 Task: Use Chrome Task Manager for Performance Monitoring.
Action: Mouse moved to (1233, 32)
Screenshot: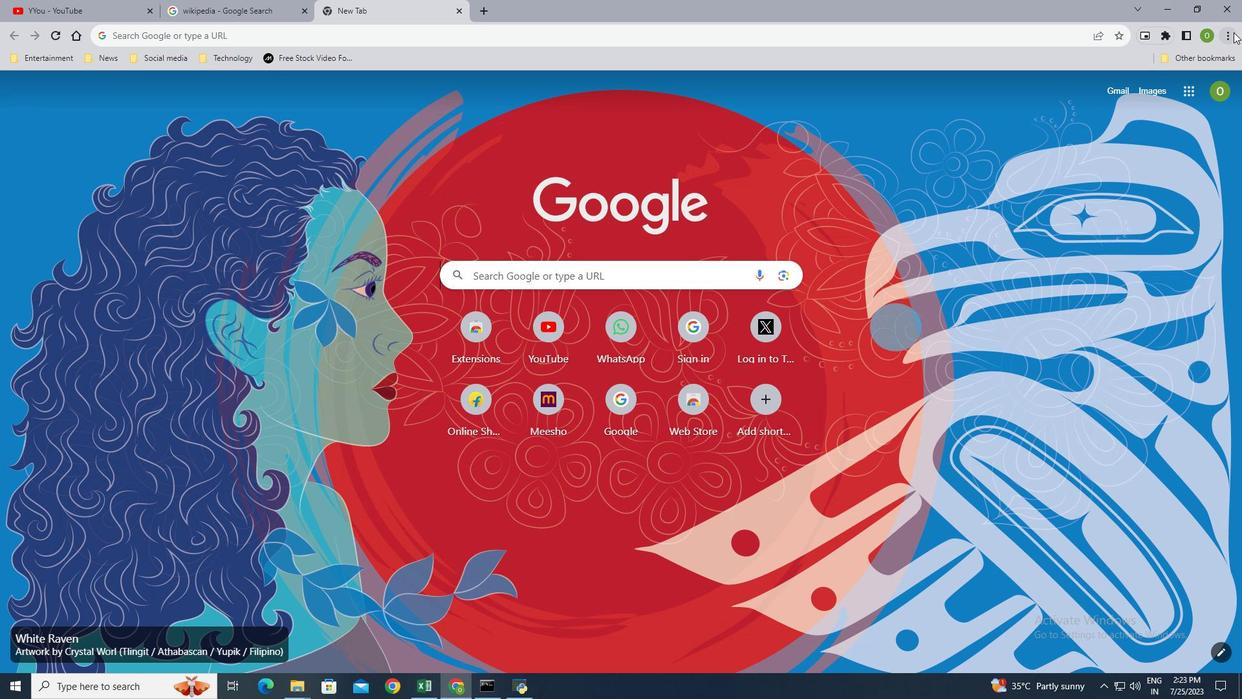
Action: Mouse pressed left at (1233, 32)
Screenshot: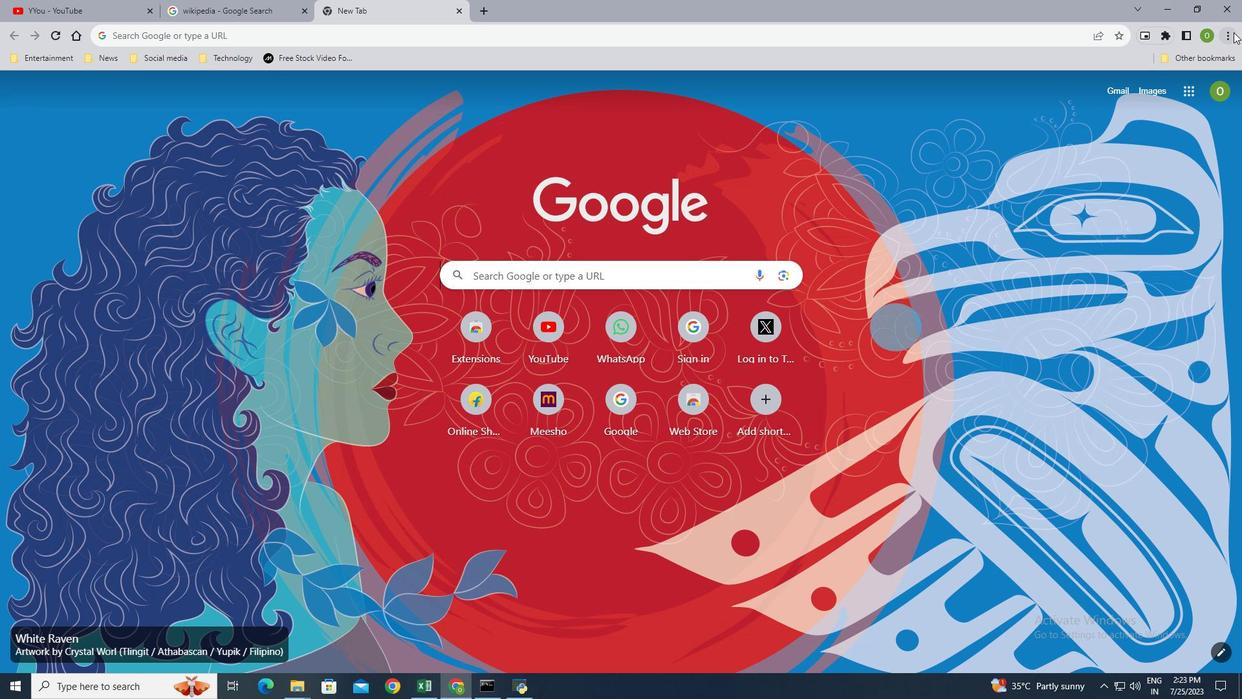 
Action: Mouse moved to (1116, 249)
Screenshot: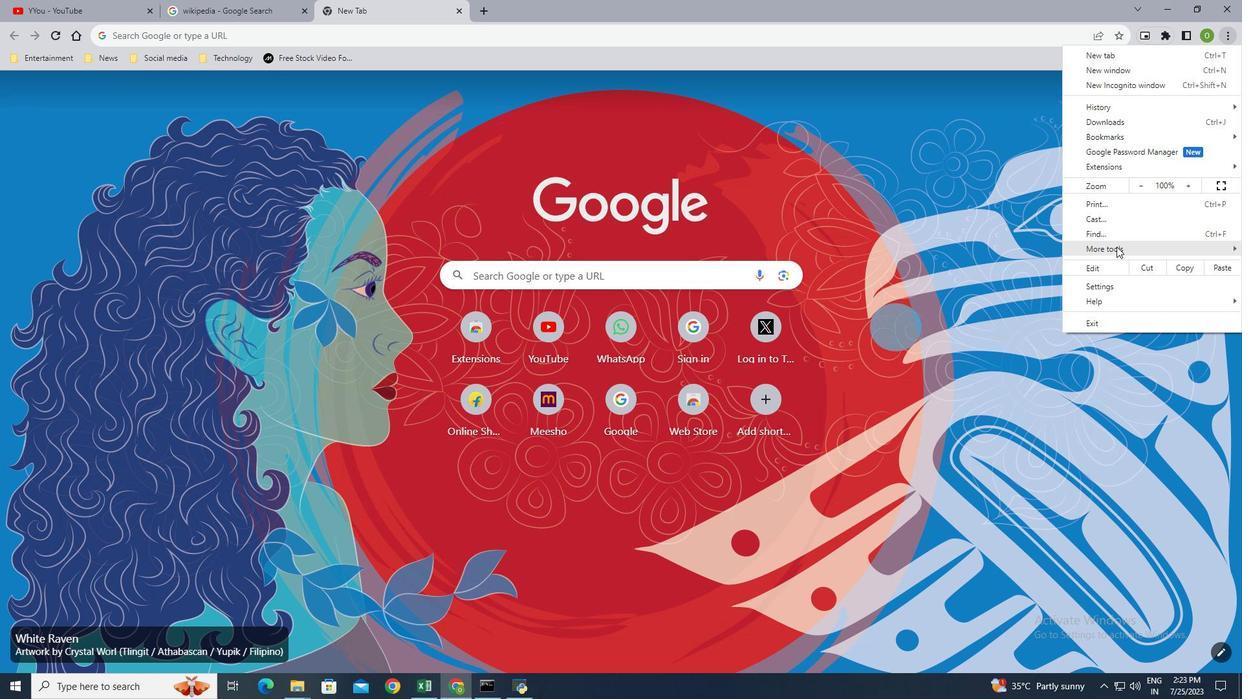 
Action: Mouse pressed left at (1116, 249)
Screenshot: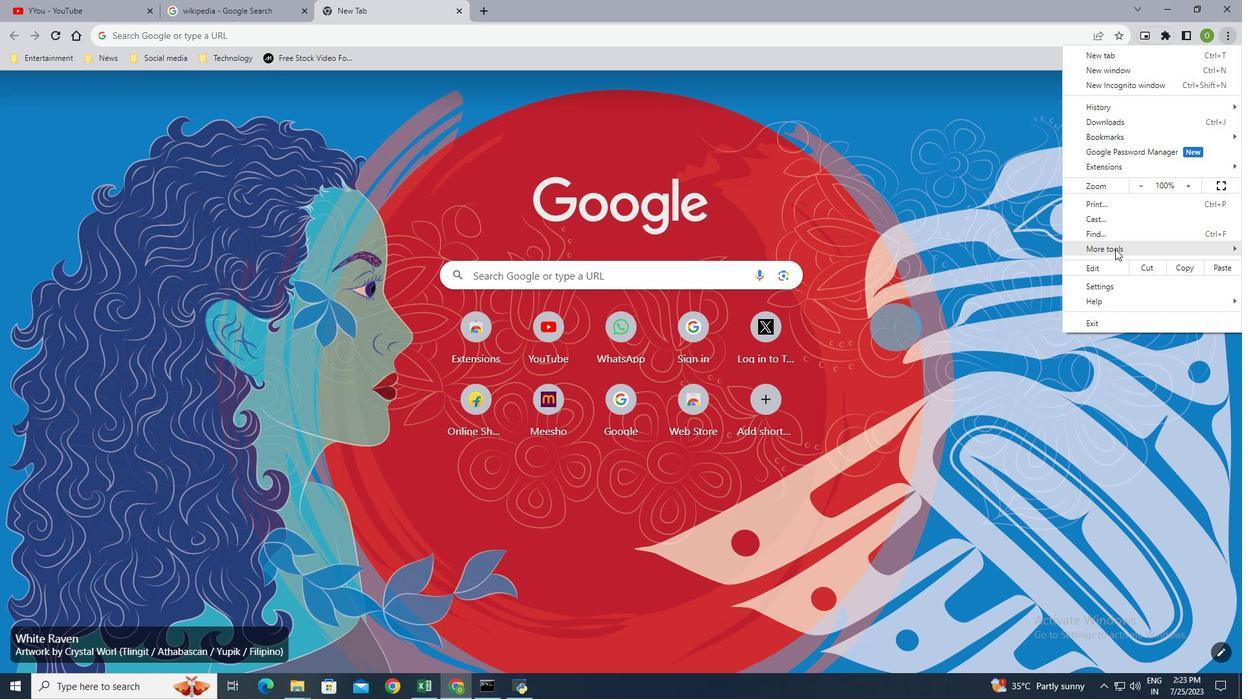 
Action: Mouse moved to (977, 330)
Screenshot: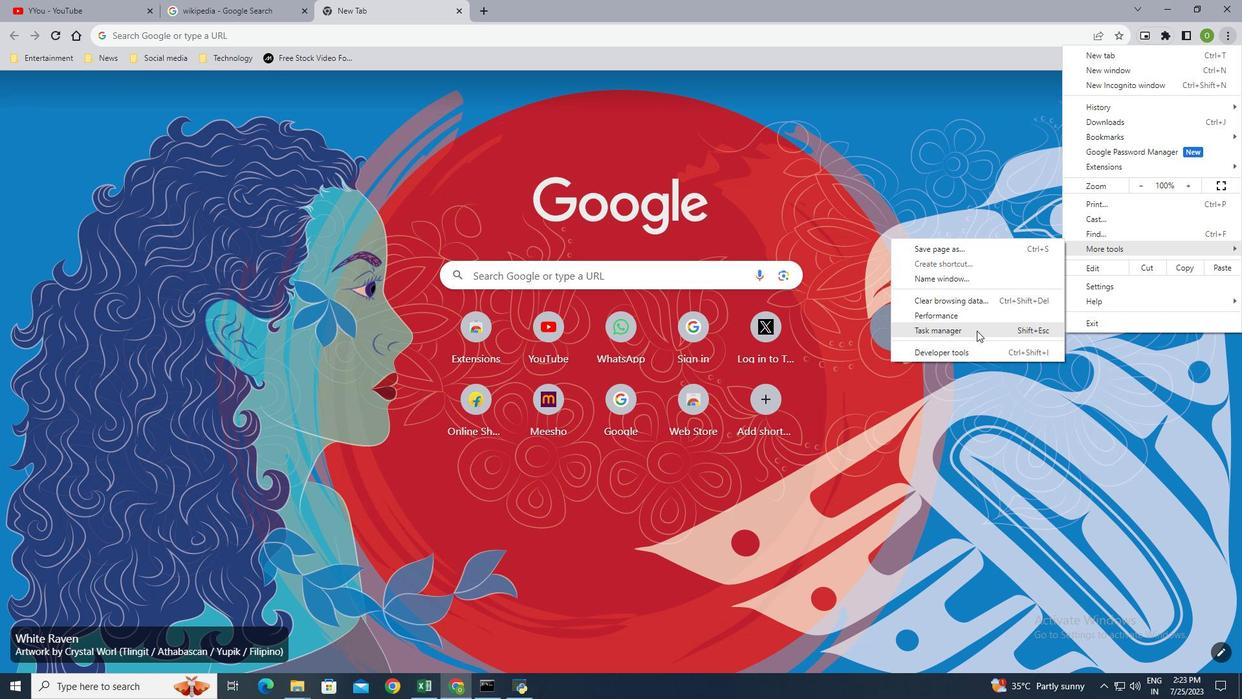 
Action: Mouse pressed left at (977, 330)
Screenshot: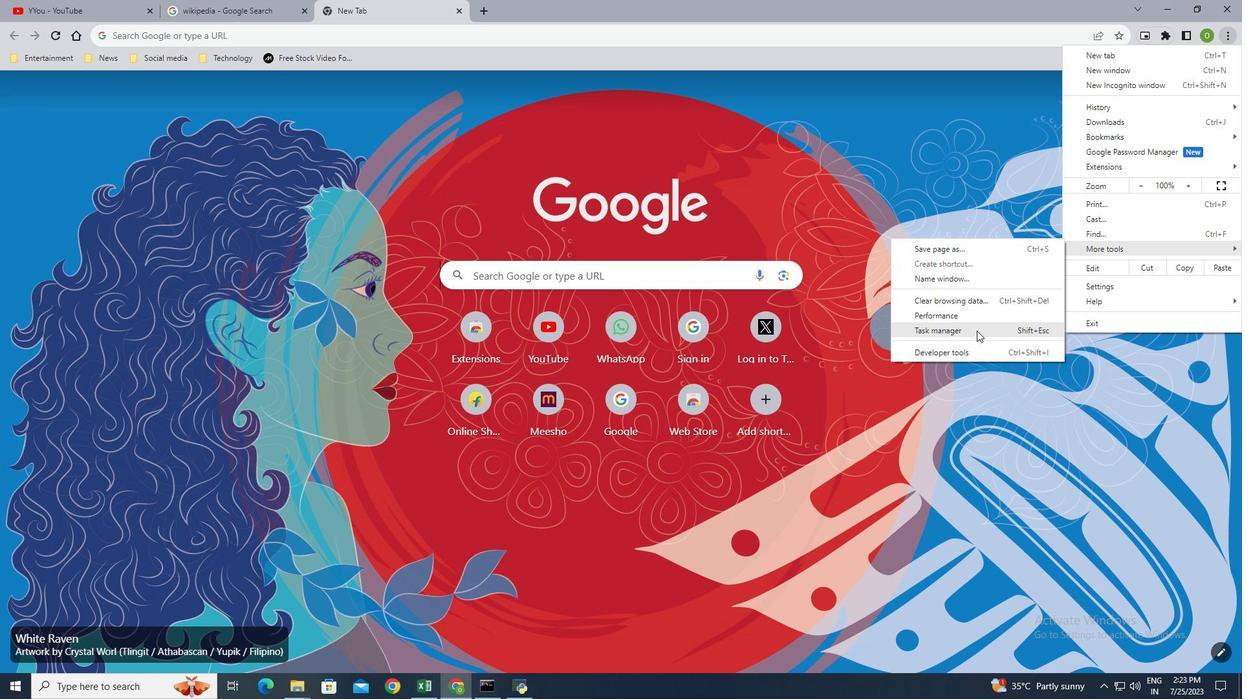 
Action: Mouse moved to (124, 400)
Screenshot: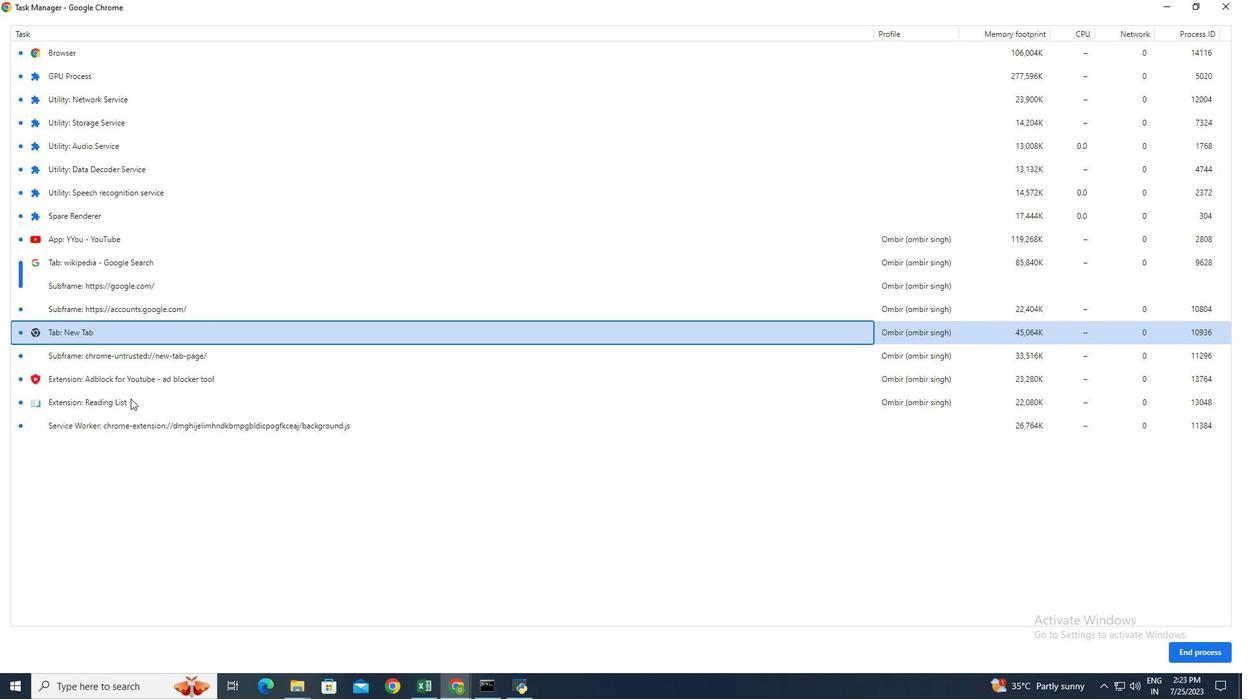 
Action: Mouse pressed left at (124, 400)
Screenshot: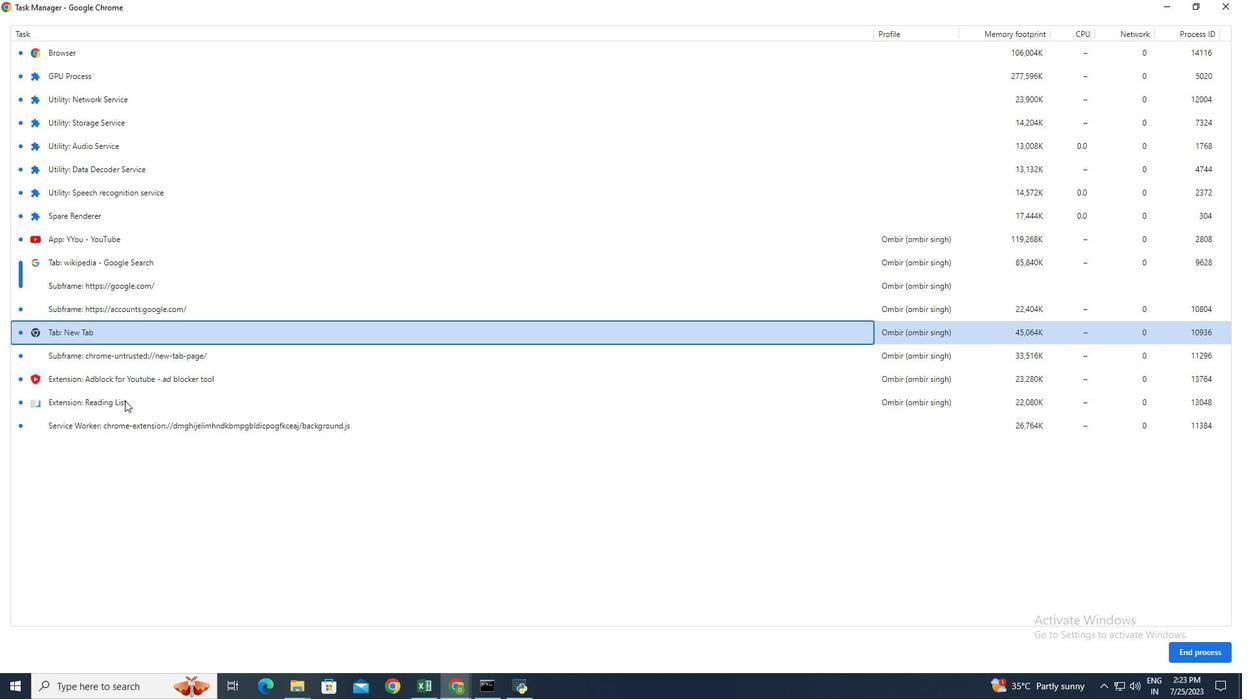 
Action: Mouse moved to (95, 103)
Screenshot: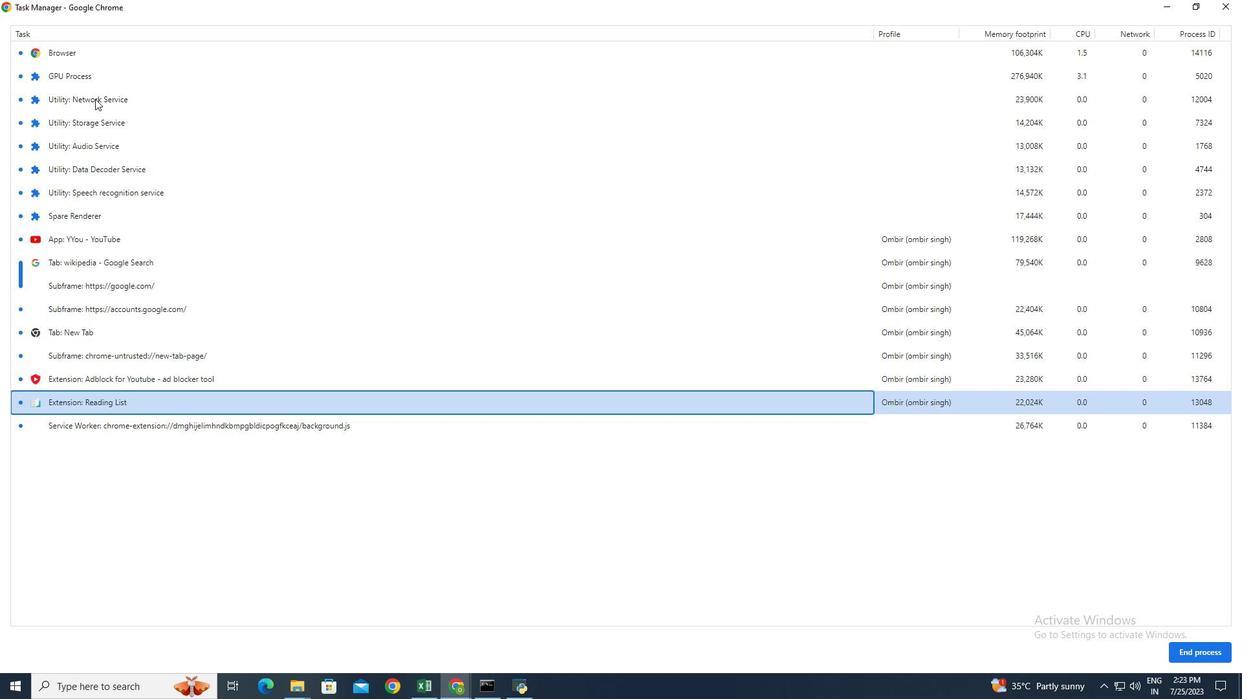 
Action: Mouse pressed left at (95, 103)
Screenshot: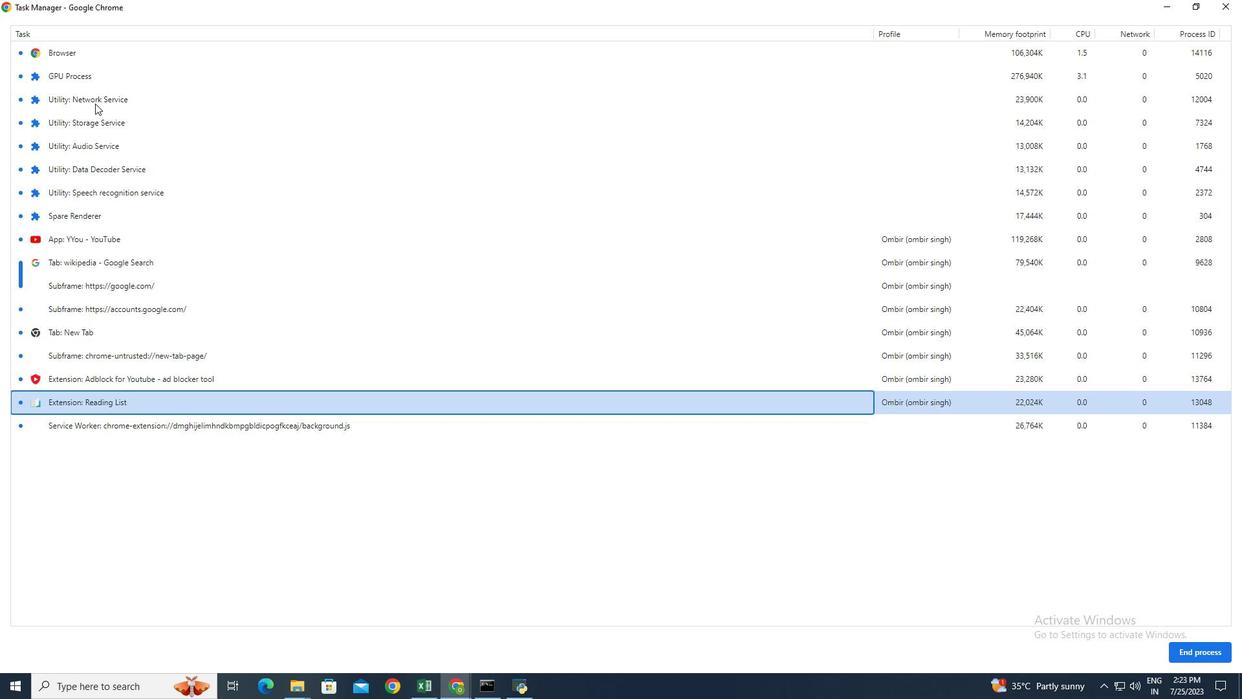 
Action: Mouse moved to (97, 100)
Screenshot: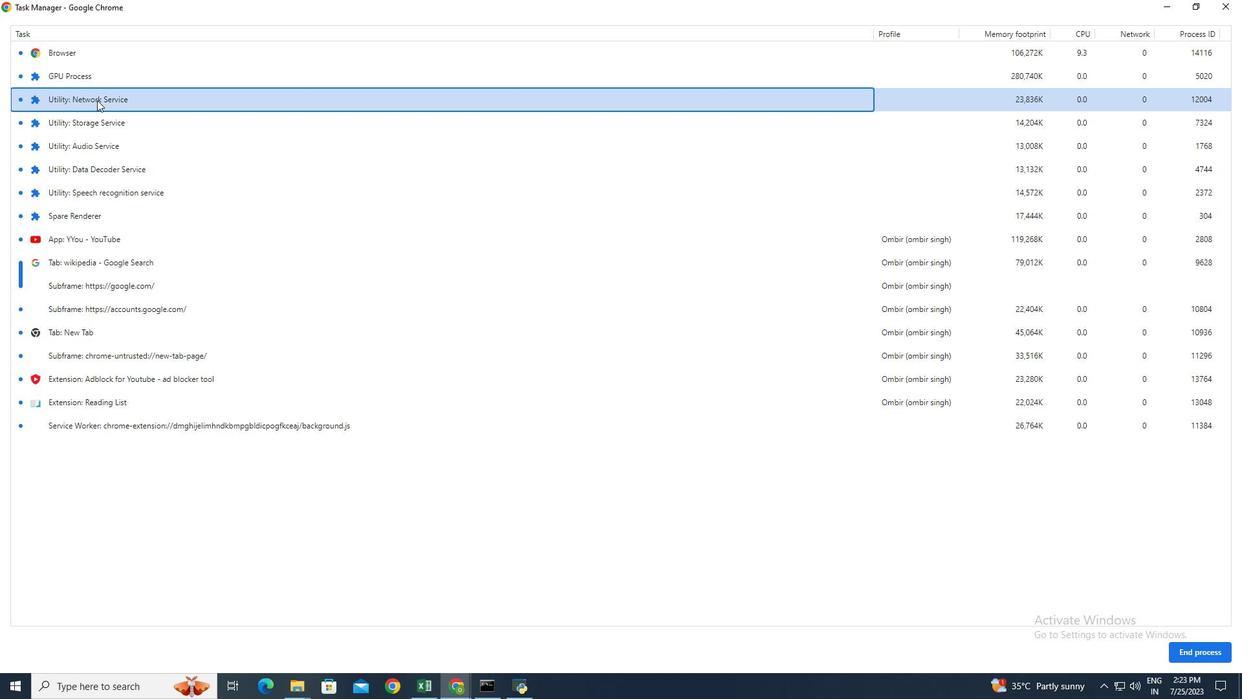 
Action: Mouse pressed right at (97, 100)
Screenshot: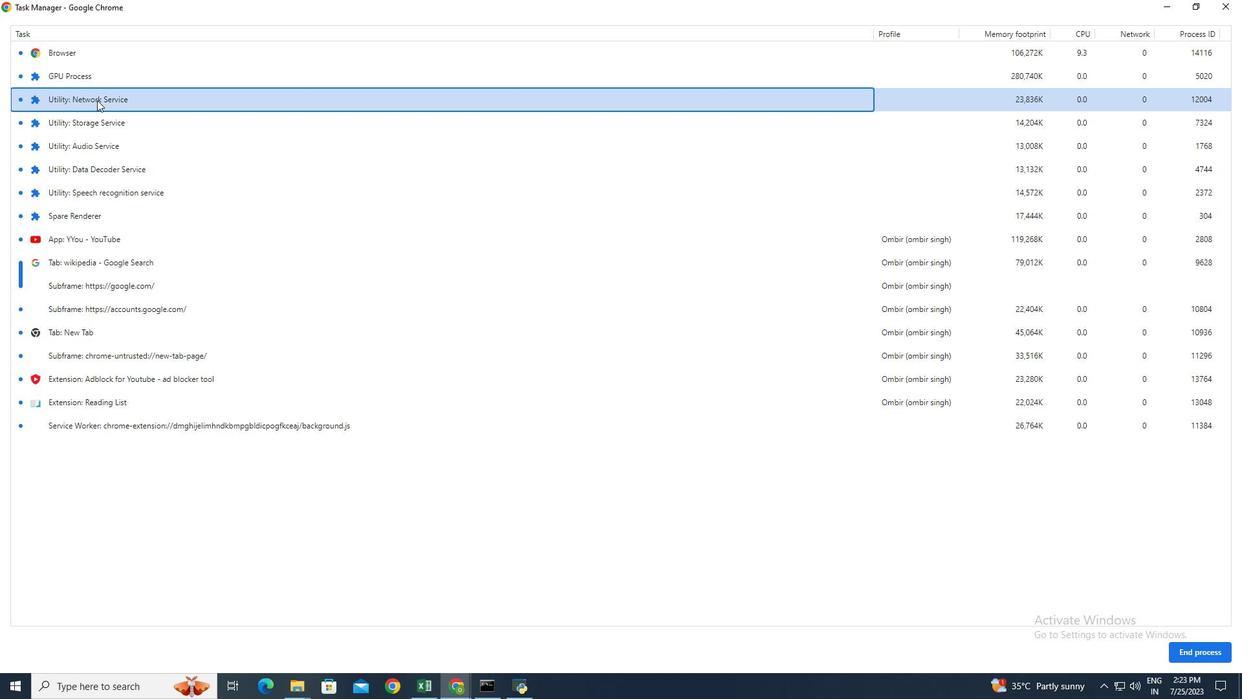 
Action: Mouse moved to (152, 176)
Screenshot: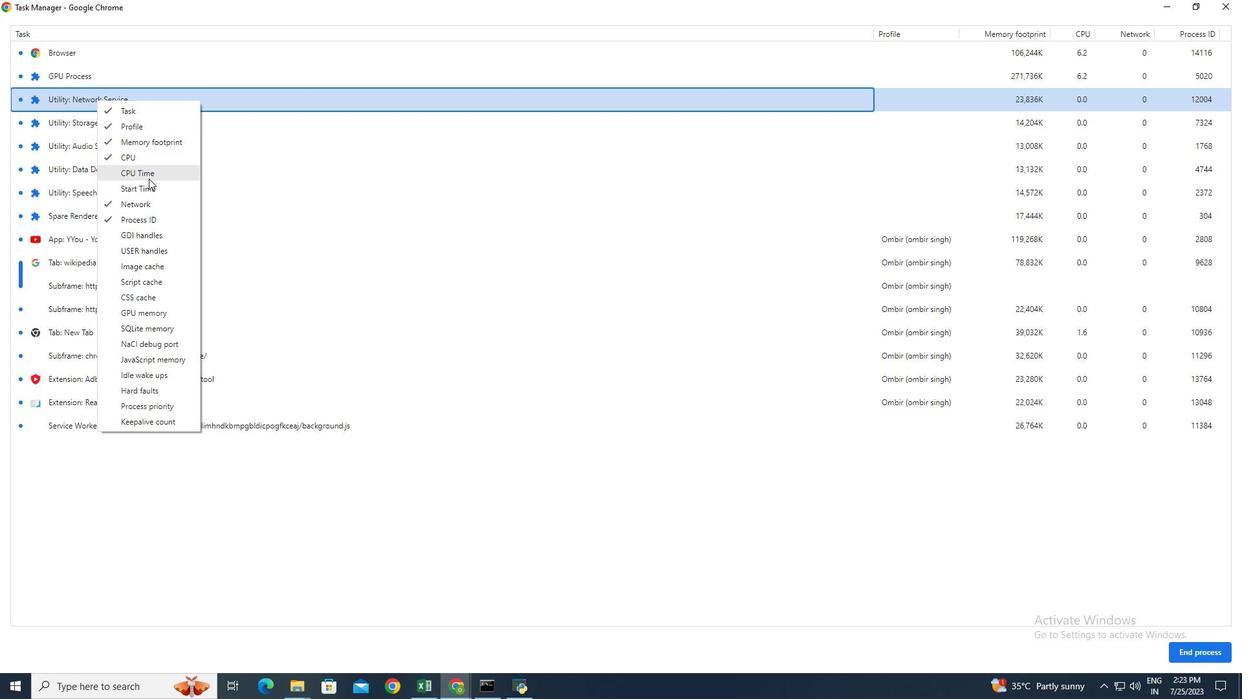 
Action: Mouse pressed left at (152, 176)
Screenshot: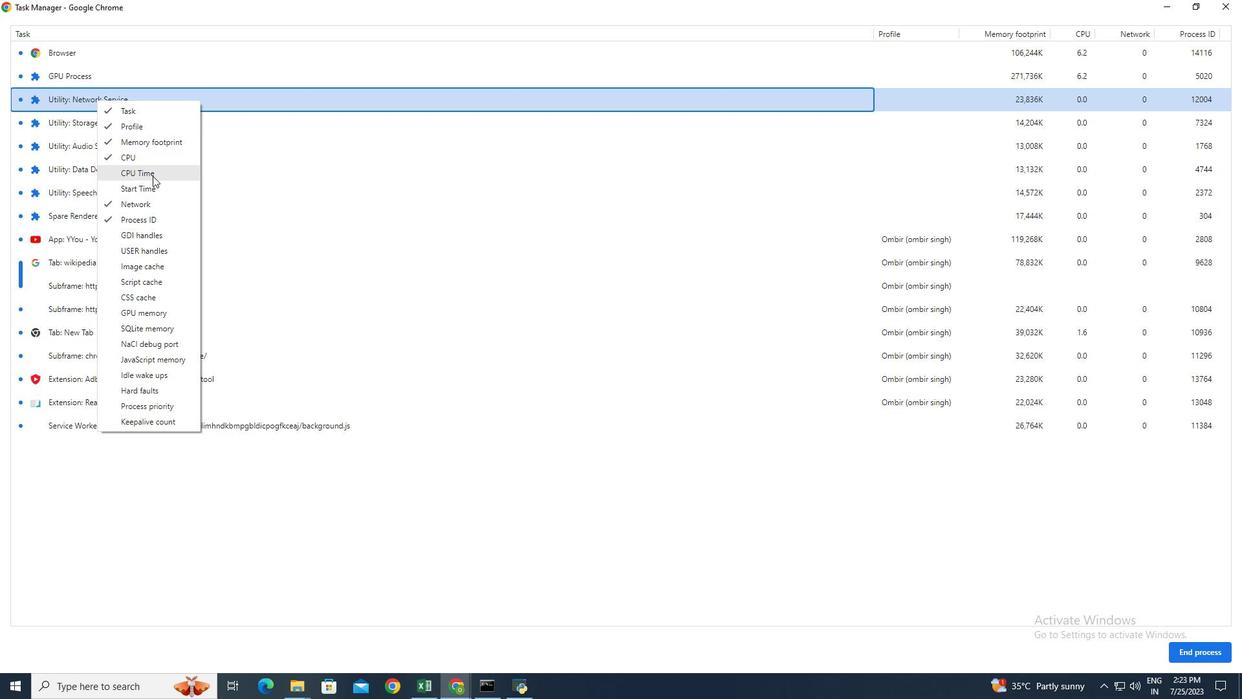 
Action: Mouse moved to (137, 95)
Screenshot: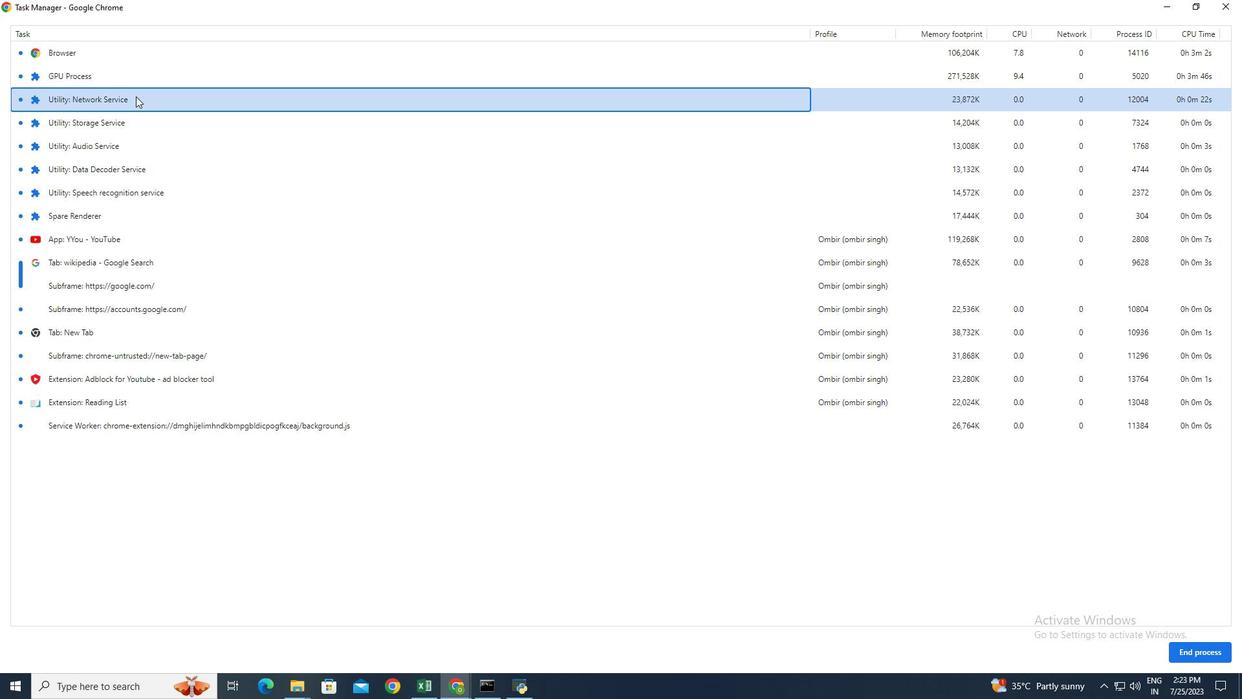 
Action: Mouse pressed right at (137, 95)
Screenshot: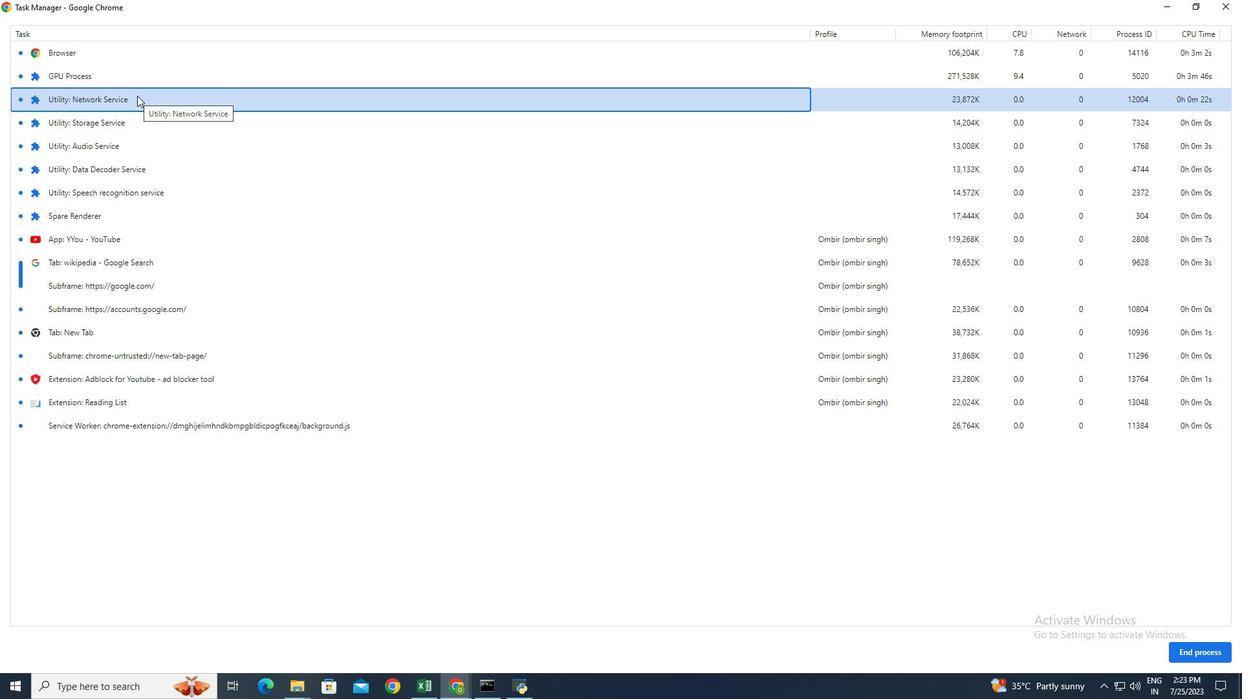 
Action: Mouse moved to (169, 181)
Screenshot: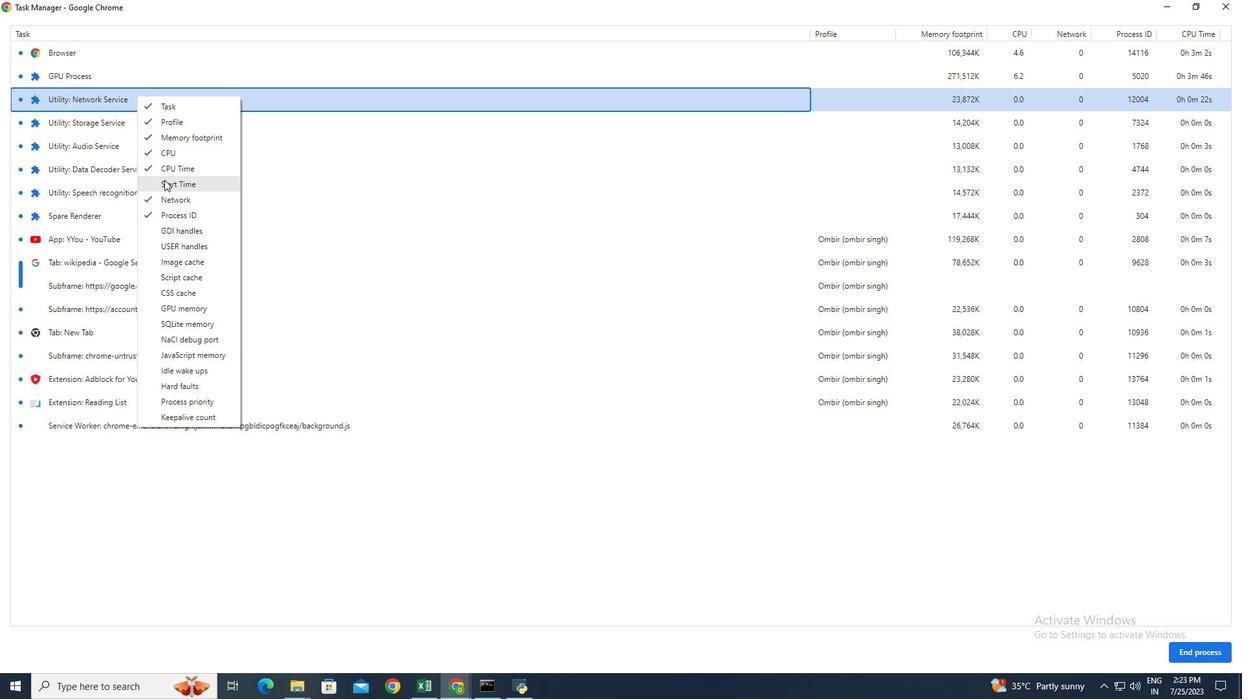 
Action: Mouse pressed left at (169, 181)
Screenshot: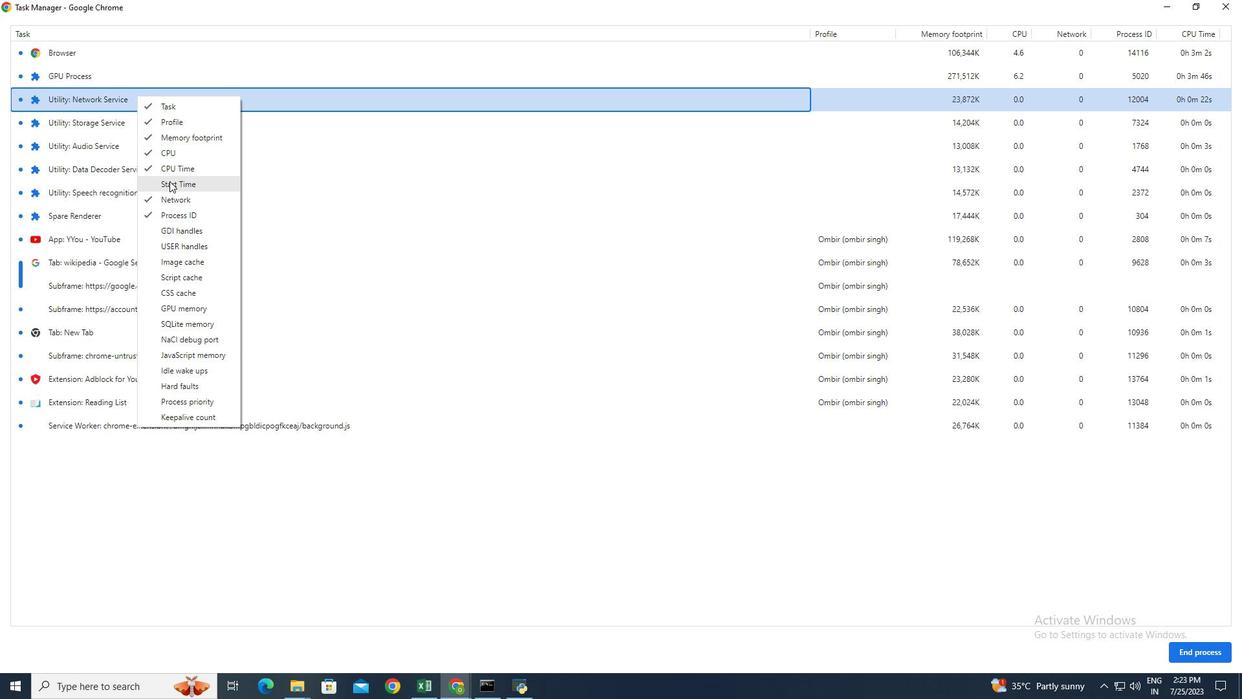 
Action: Mouse moved to (1200, 122)
Screenshot: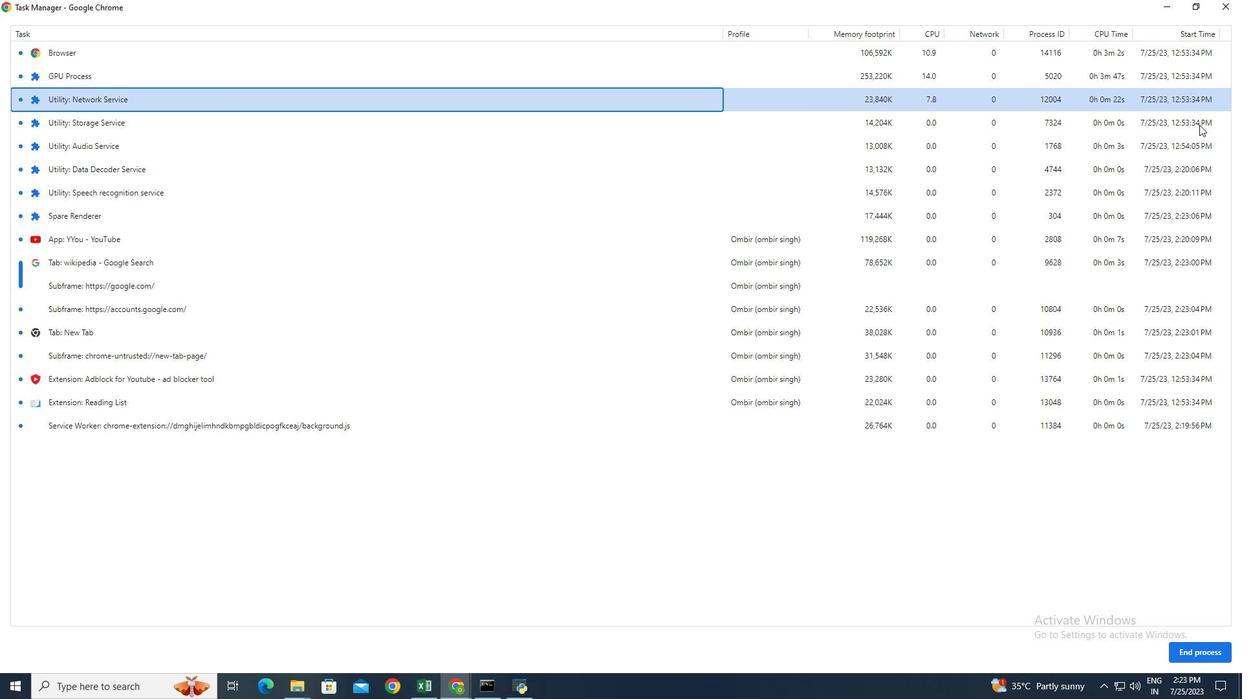 
Action: Mouse pressed left at (1200, 122)
Screenshot: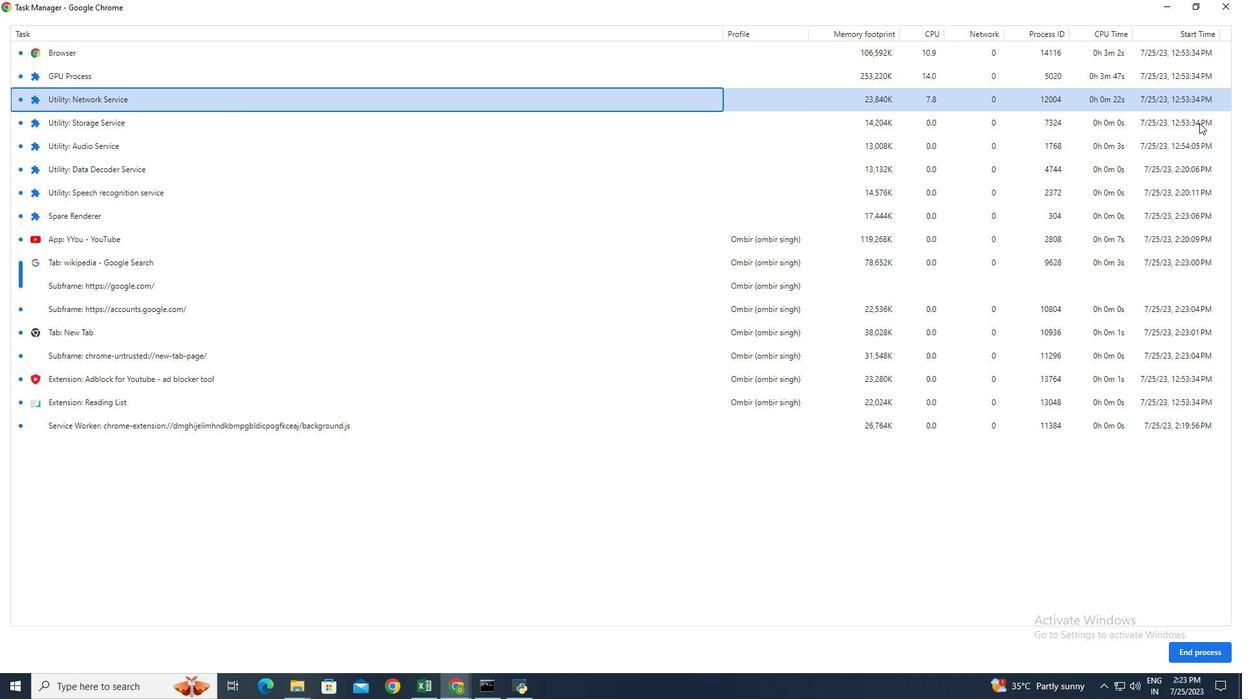 
Action: Mouse moved to (1198, 148)
Screenshot: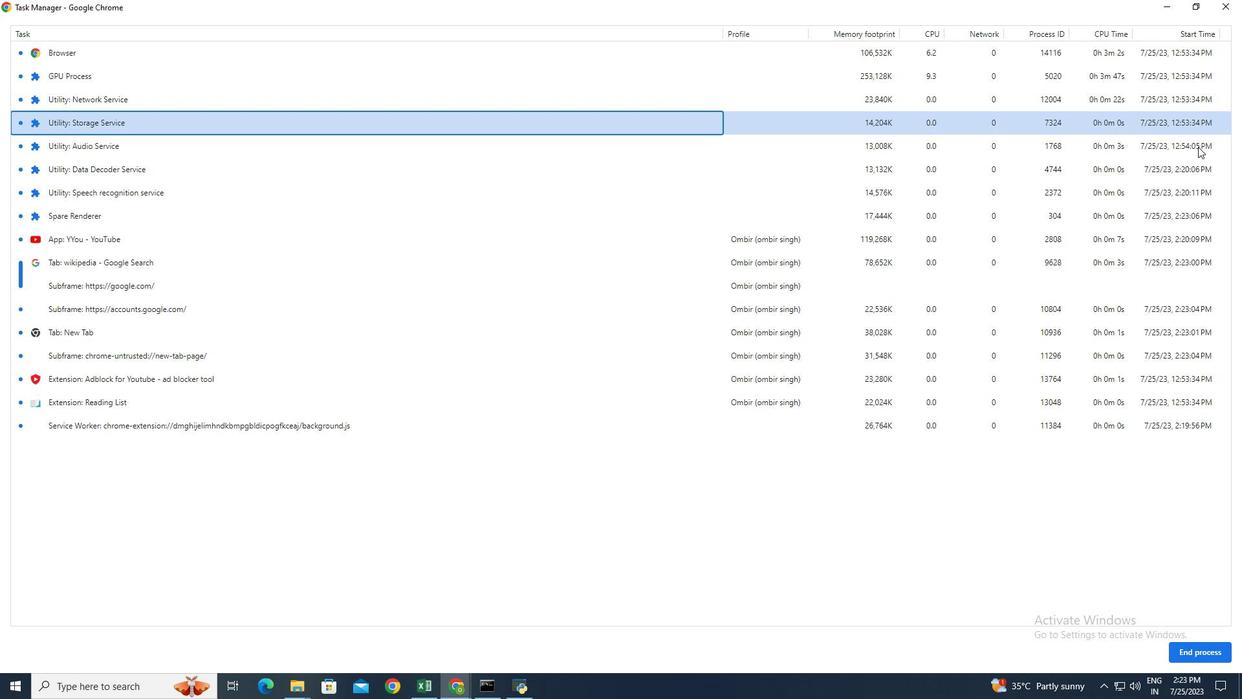 
Action: Mouse pressed left at (1198, 148)
Screenshot: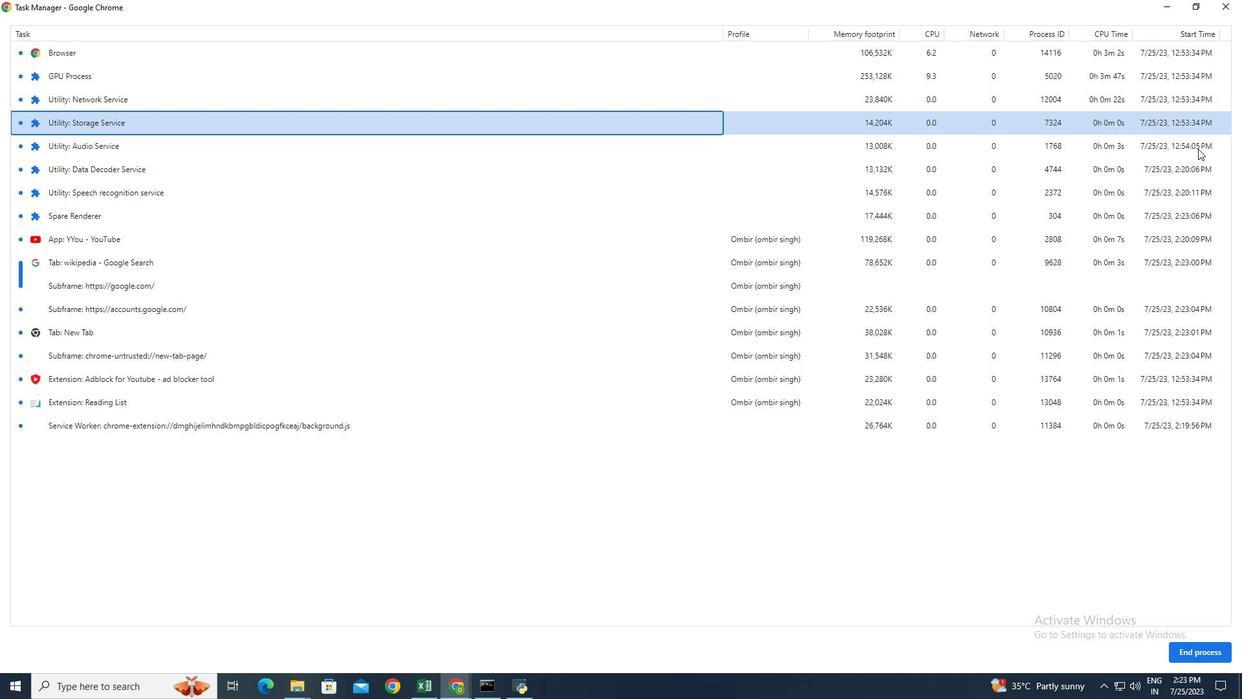 
Action: Mouse moved to (181, 143)
Screenshot: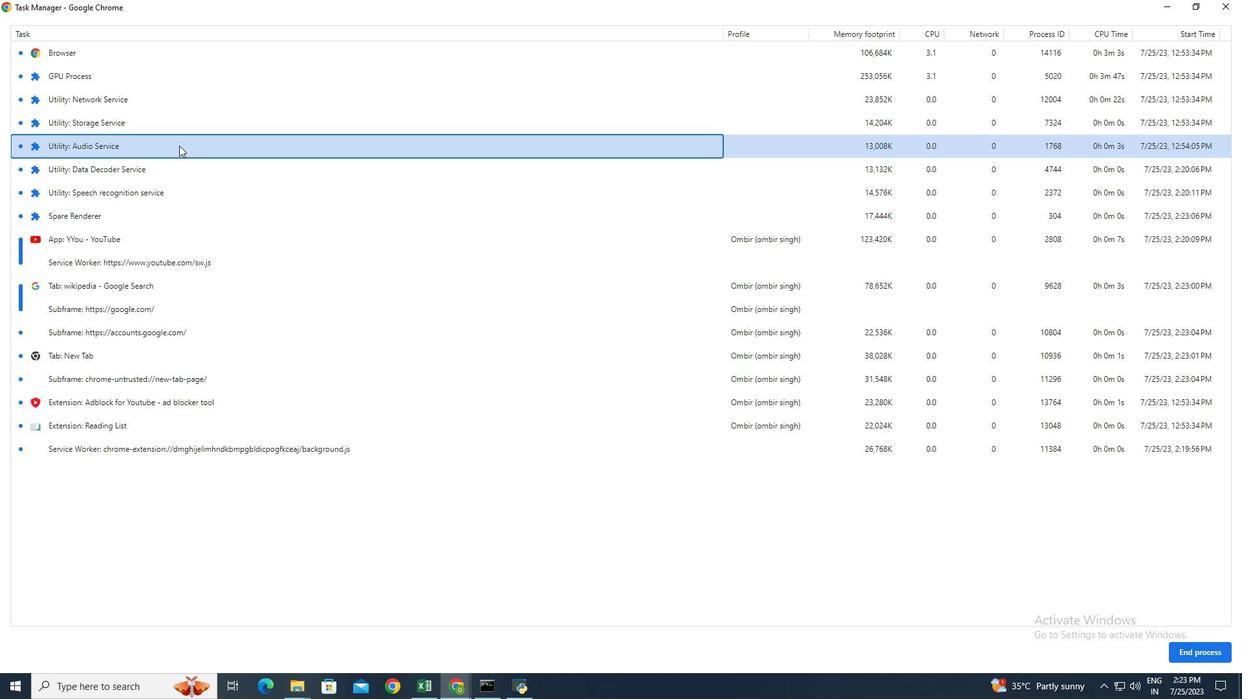 
Action: Mouse pressed right at (181, 143)
Screenshot: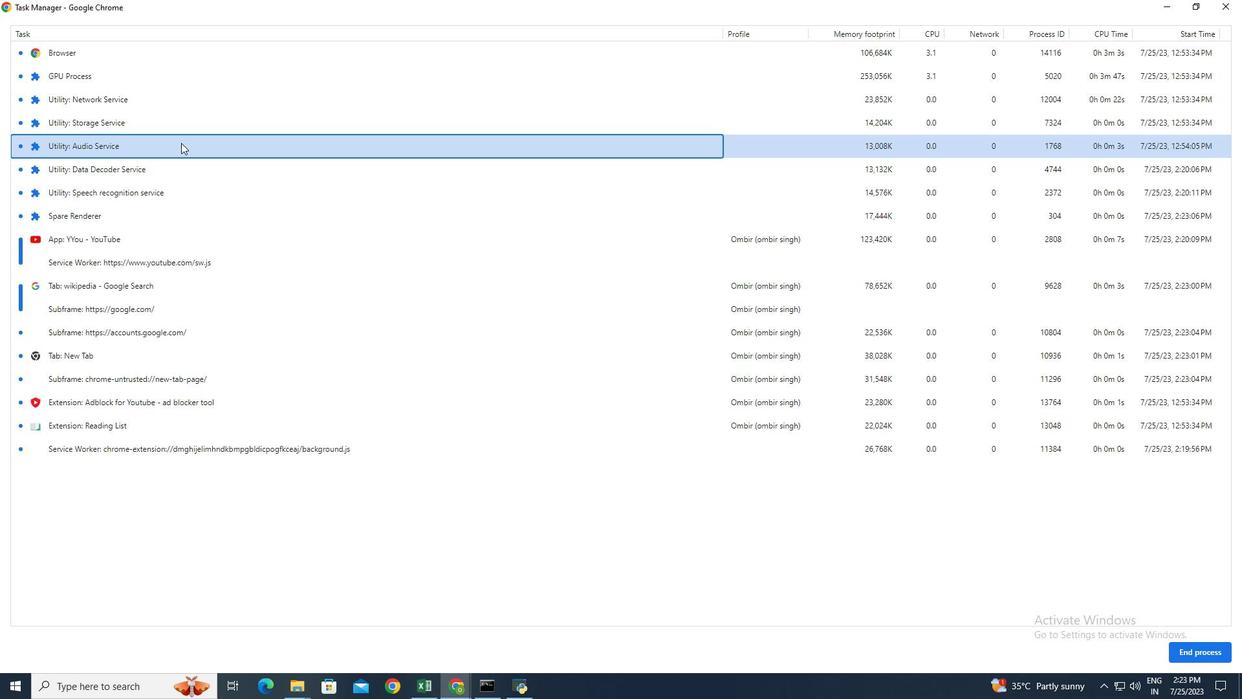 
Action: Mouse moved to (252, 325)
Screenshot: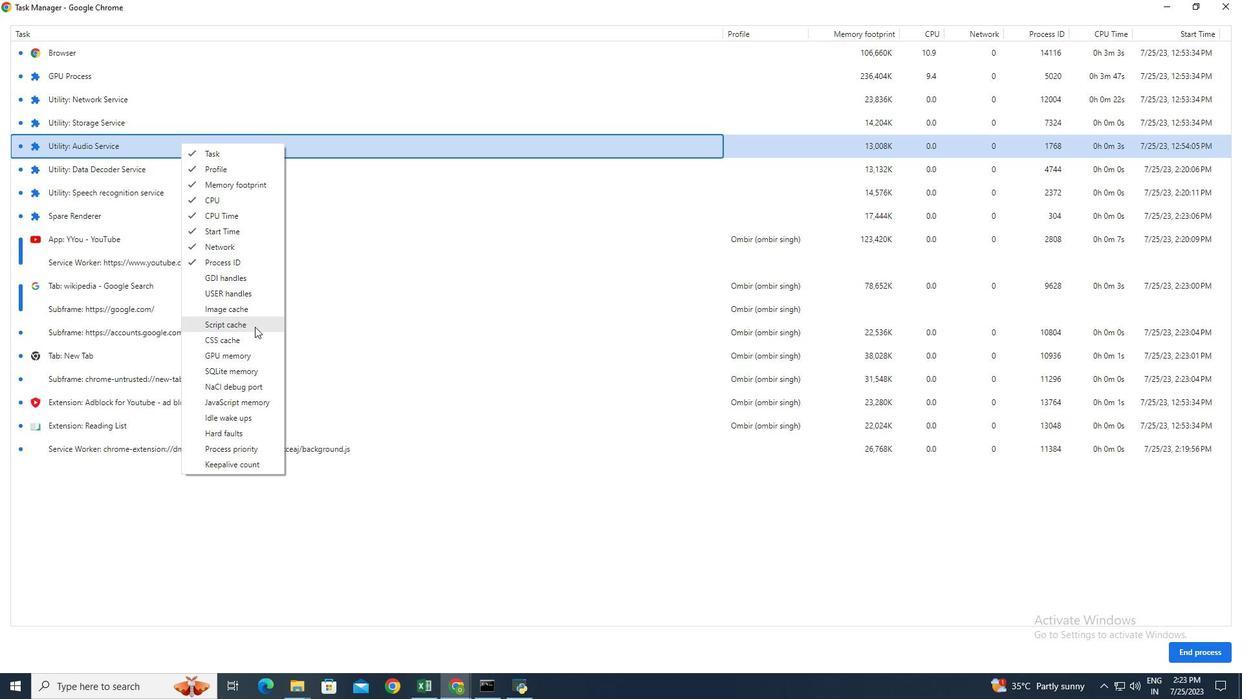 
Action: Mouse pressed left at (252, 325)
Screenshot: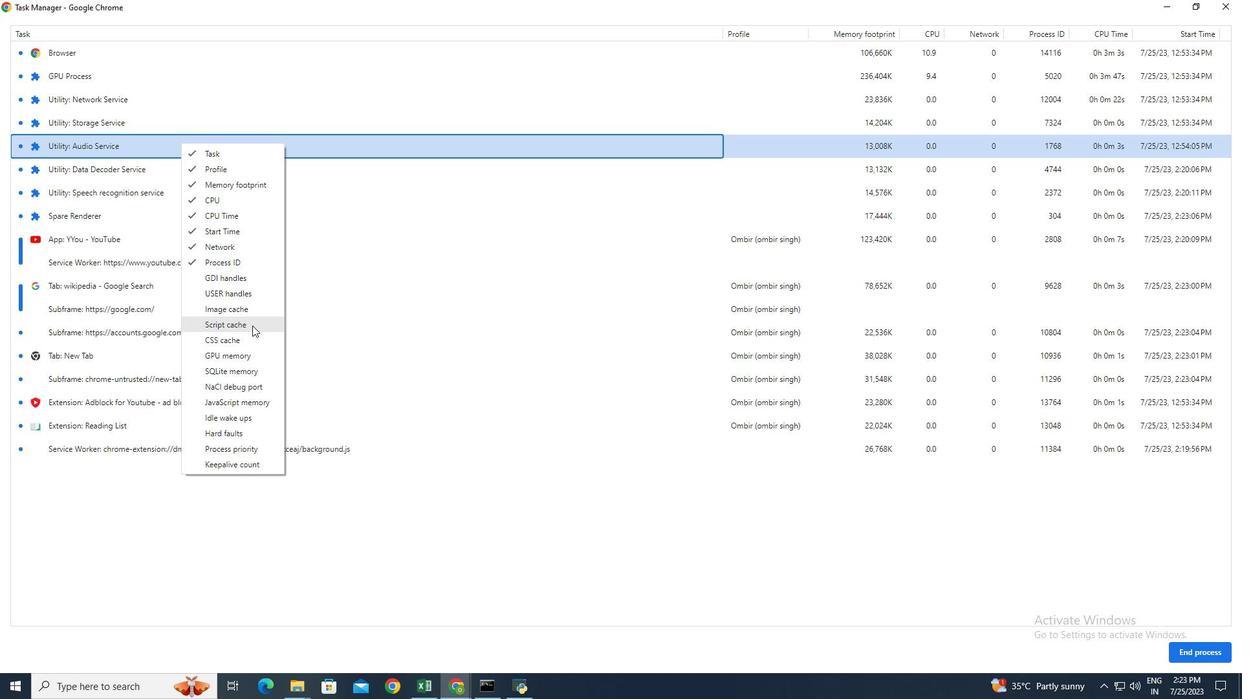 
Action: Mouse moved to (200, 279)
Screenshot: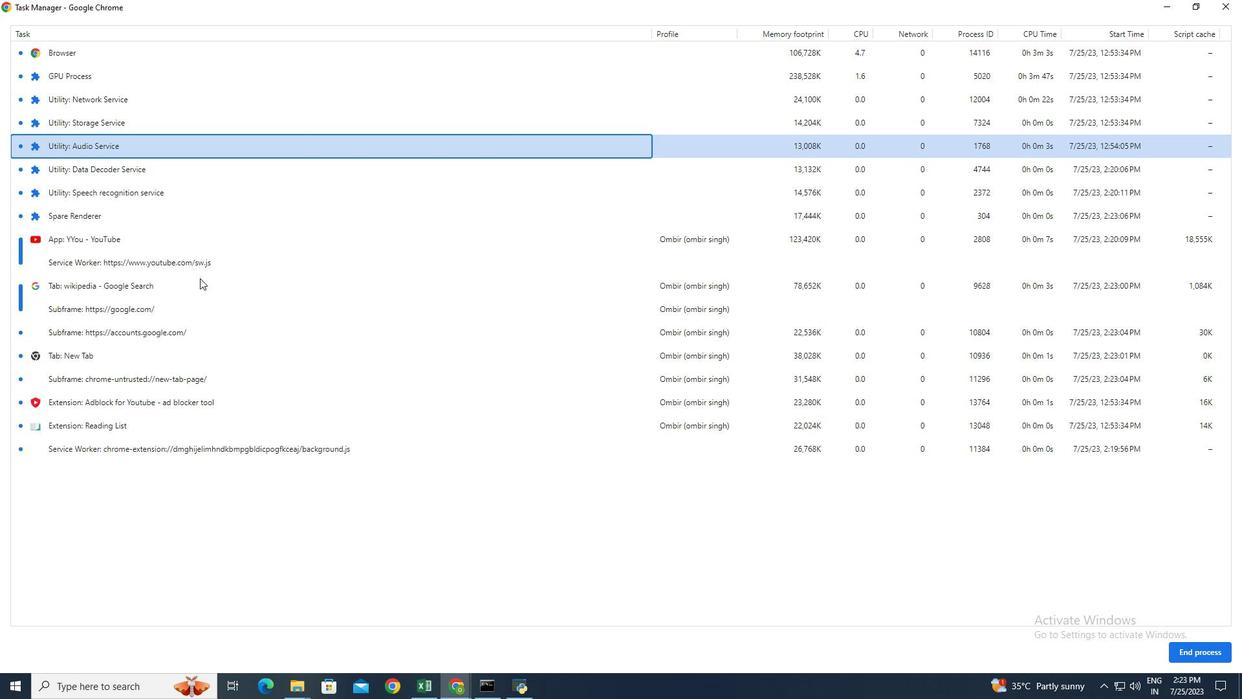 
Action: Mouse pressed left at (200, 279)
Screenshot: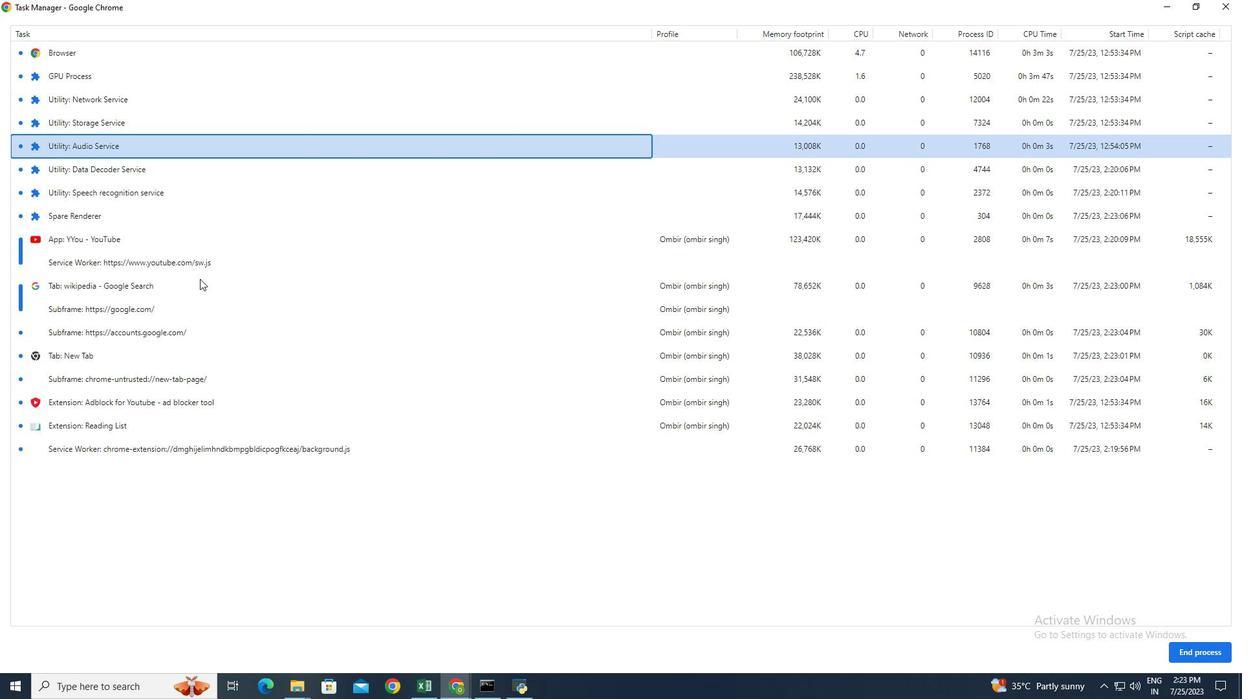 
Action: Mouse moved to (209, 239)
Screenshot: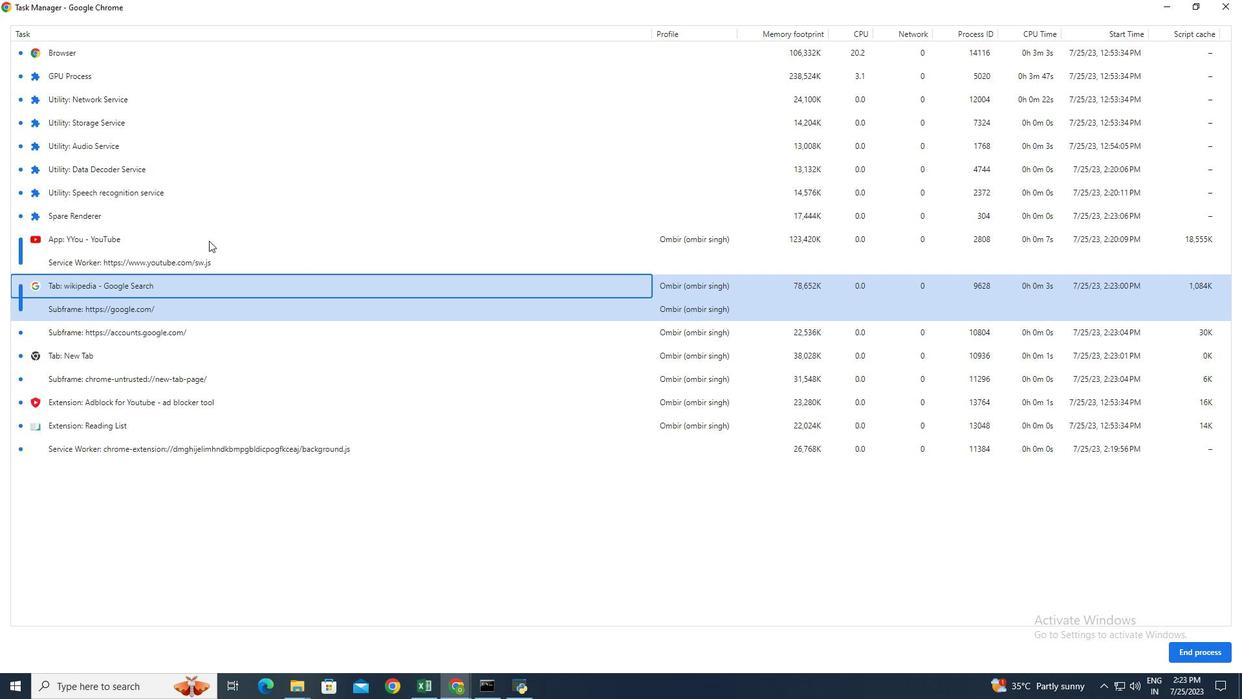 
Action: Mouse pressed left at (209, 239)
Screenshot: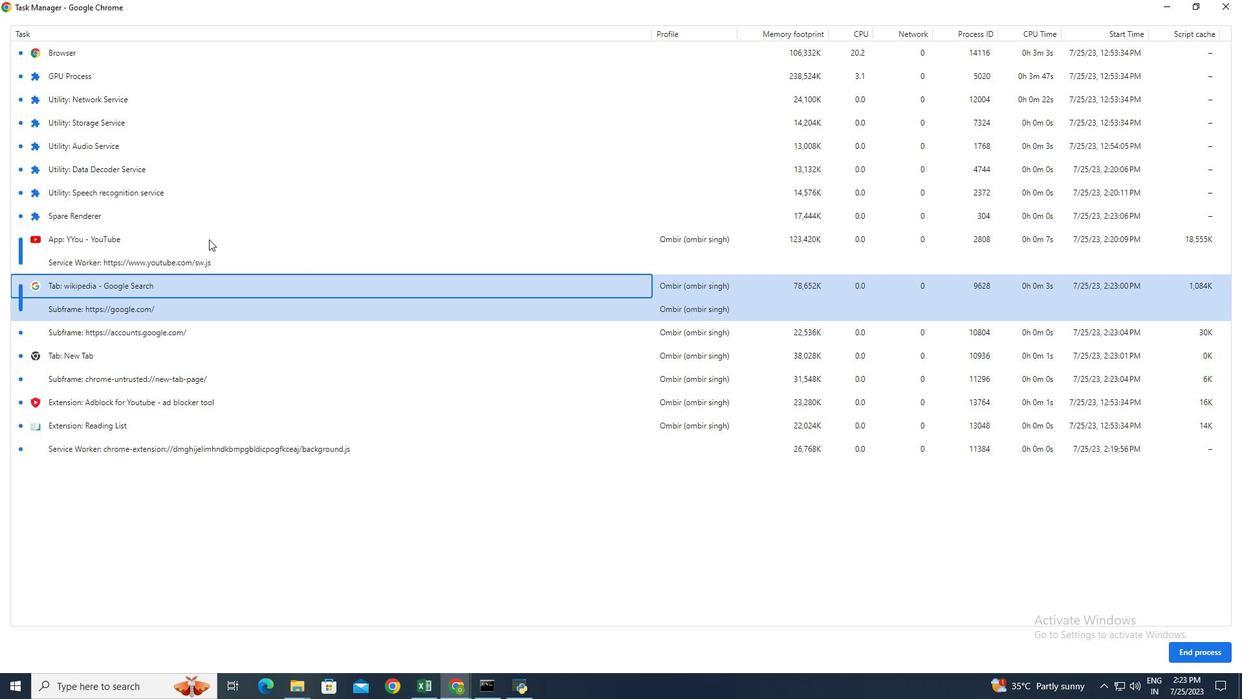 
Action: Mouse pressed right at (209, 239)
Screenshot: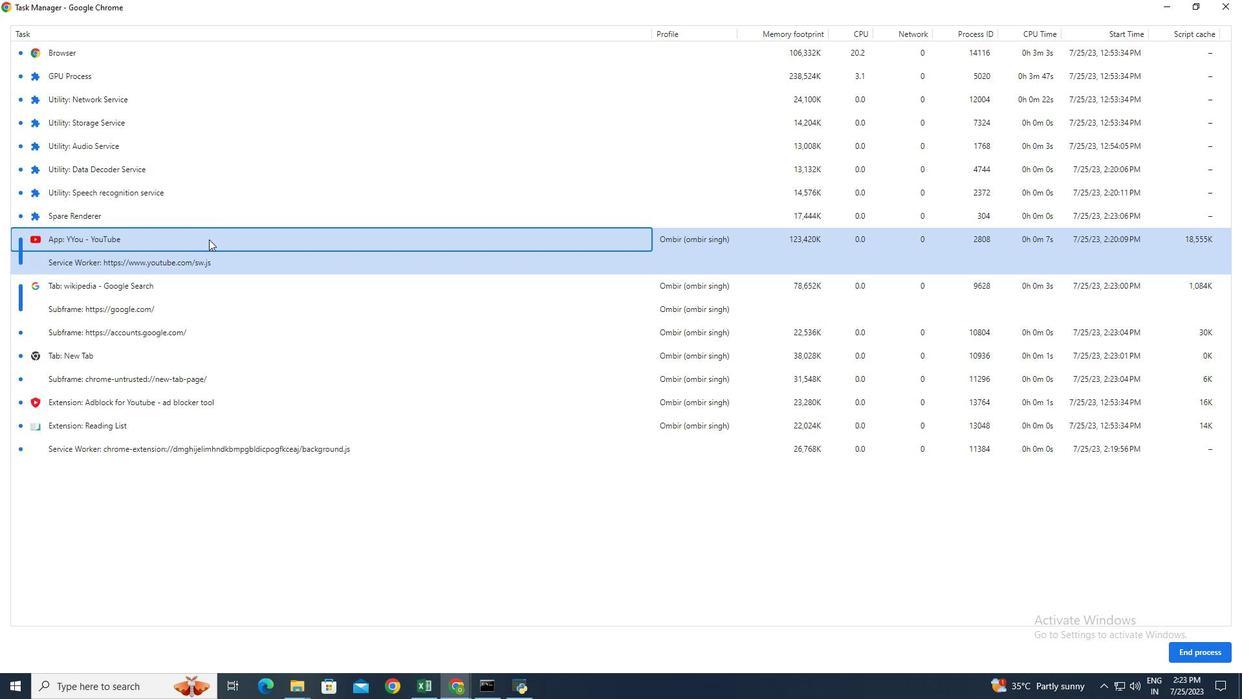 
Action: Mouse moved to (270, 401)
Screenshot: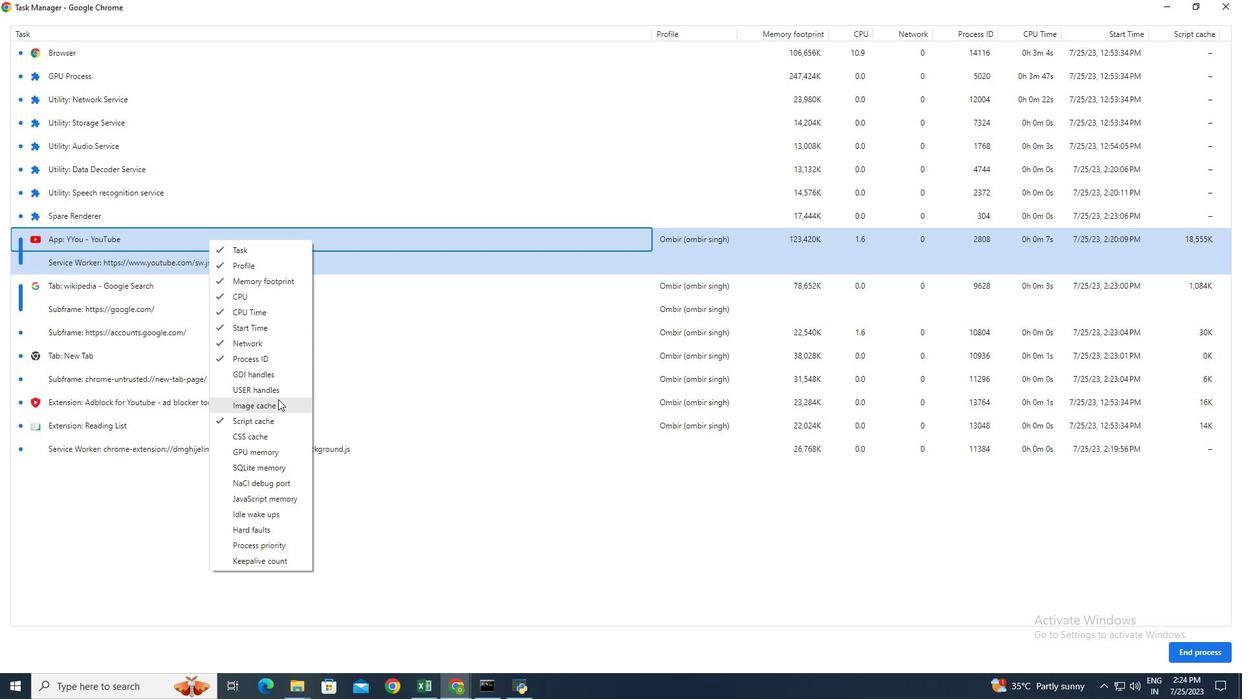 
Action: Mouse pressed left at (270, 401)
Screenshot: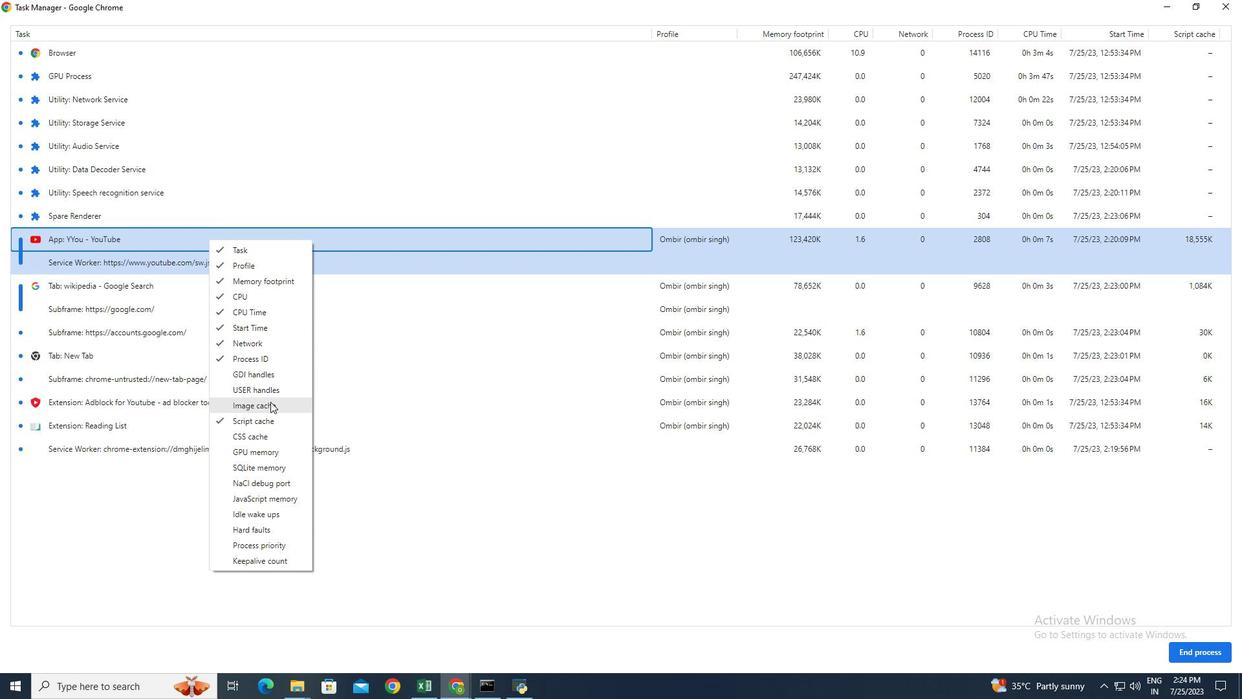 
Action: Mouse moved to (329, 240)
Screenshot: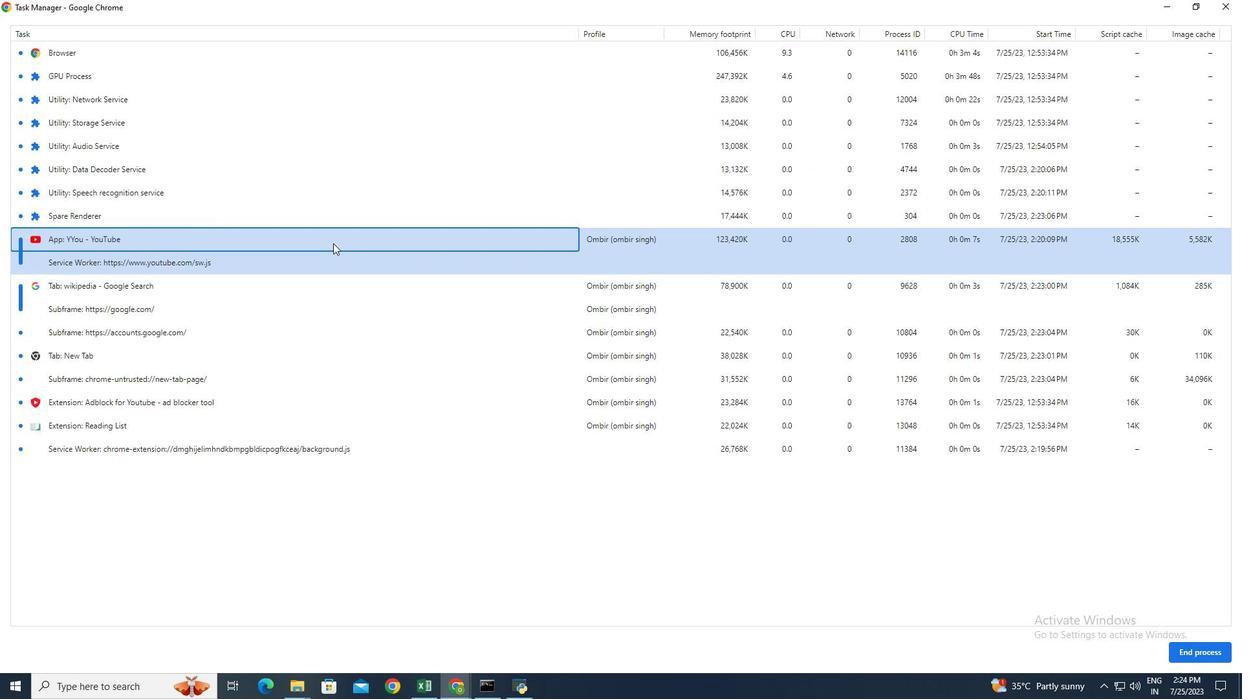 
Action: Mouse pressed right at (329, 240)
Screenshot: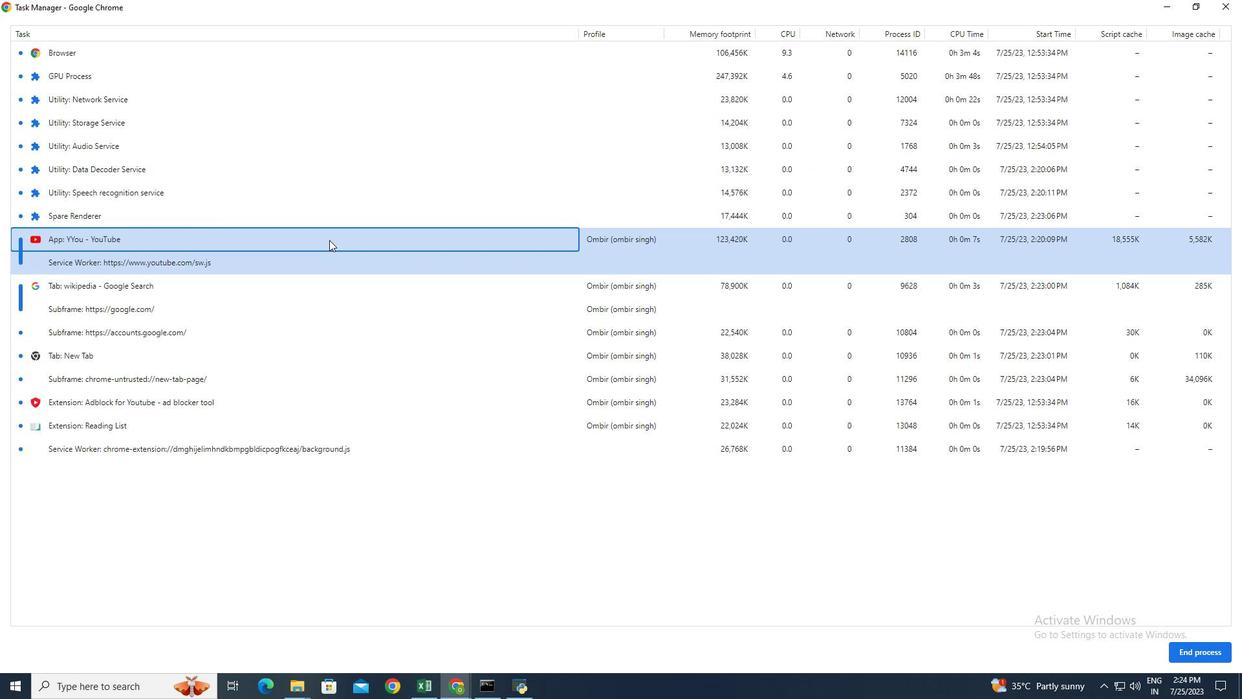 
Action: Mouse moved to (389, 371)
Screenshot: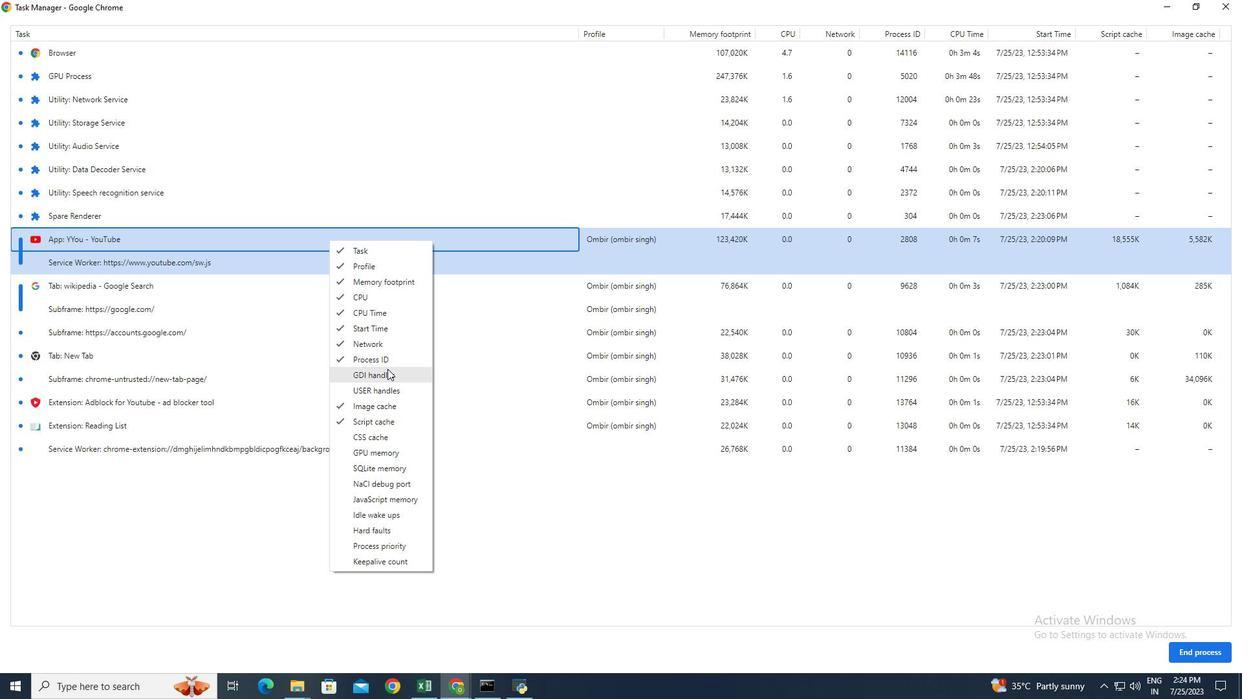 
Action: Mouse pressed left at (389, 371)
Screenshot: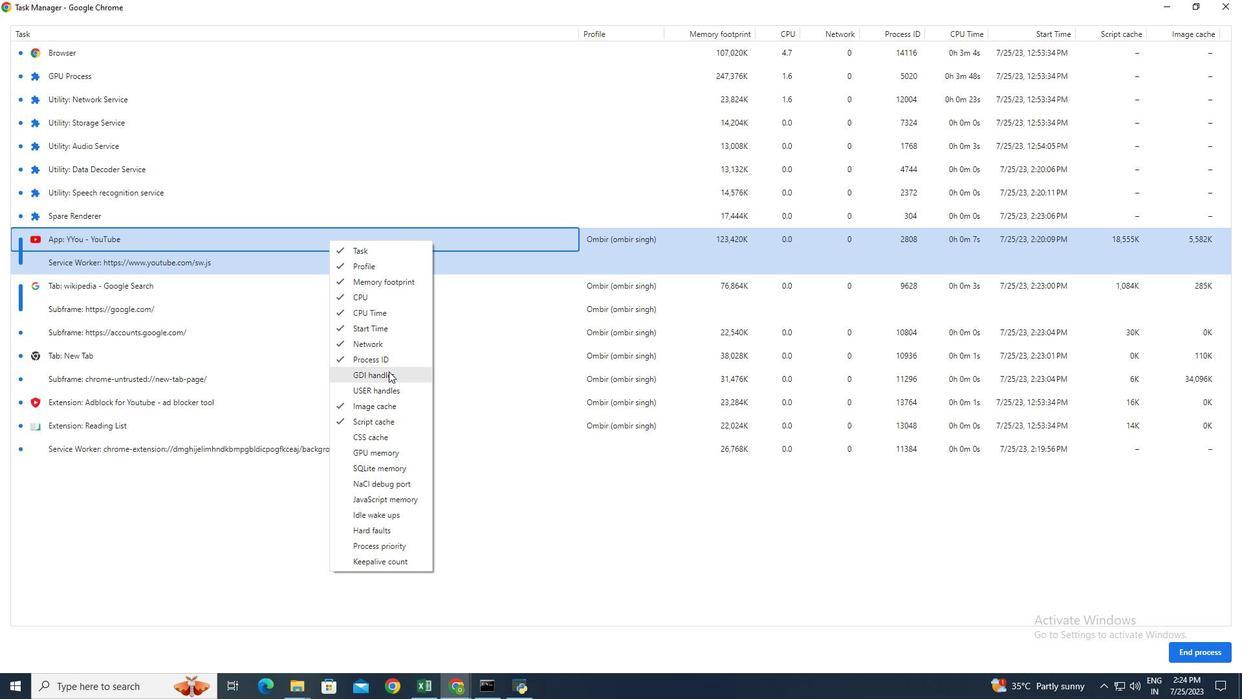 
Action: Mouse moved to (297, 338)
Screenshot: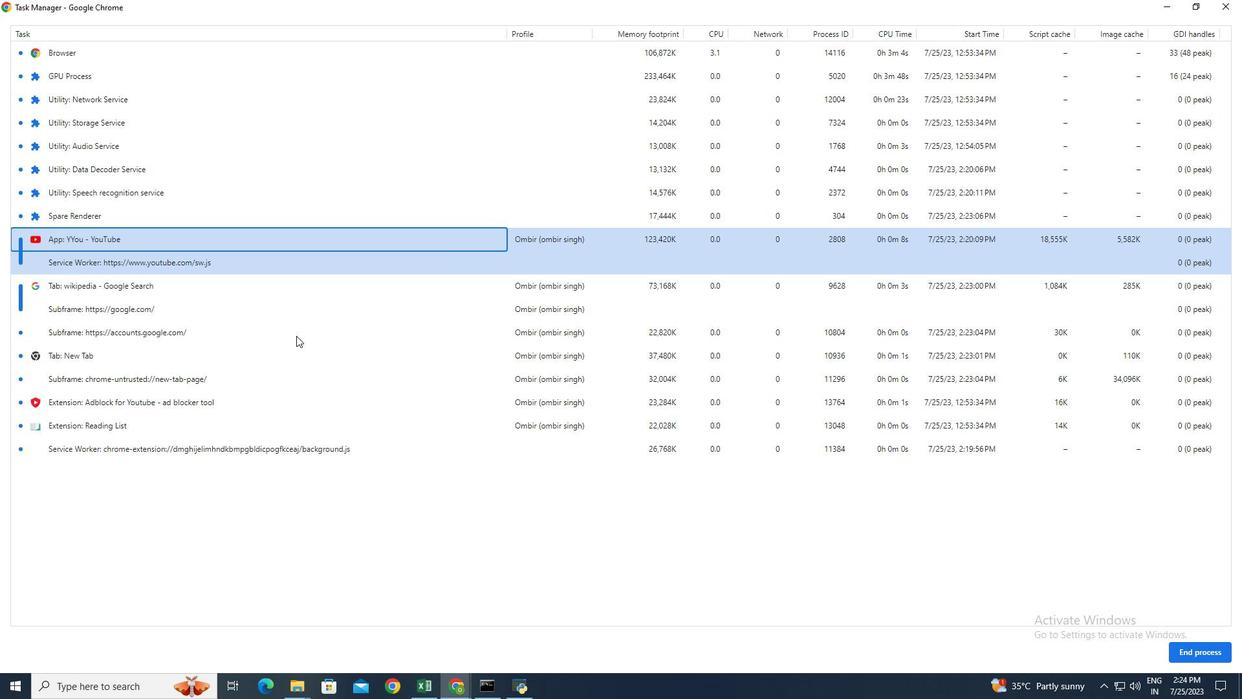 
Action: Mouse pressed right at (297, 338)
Screenshot: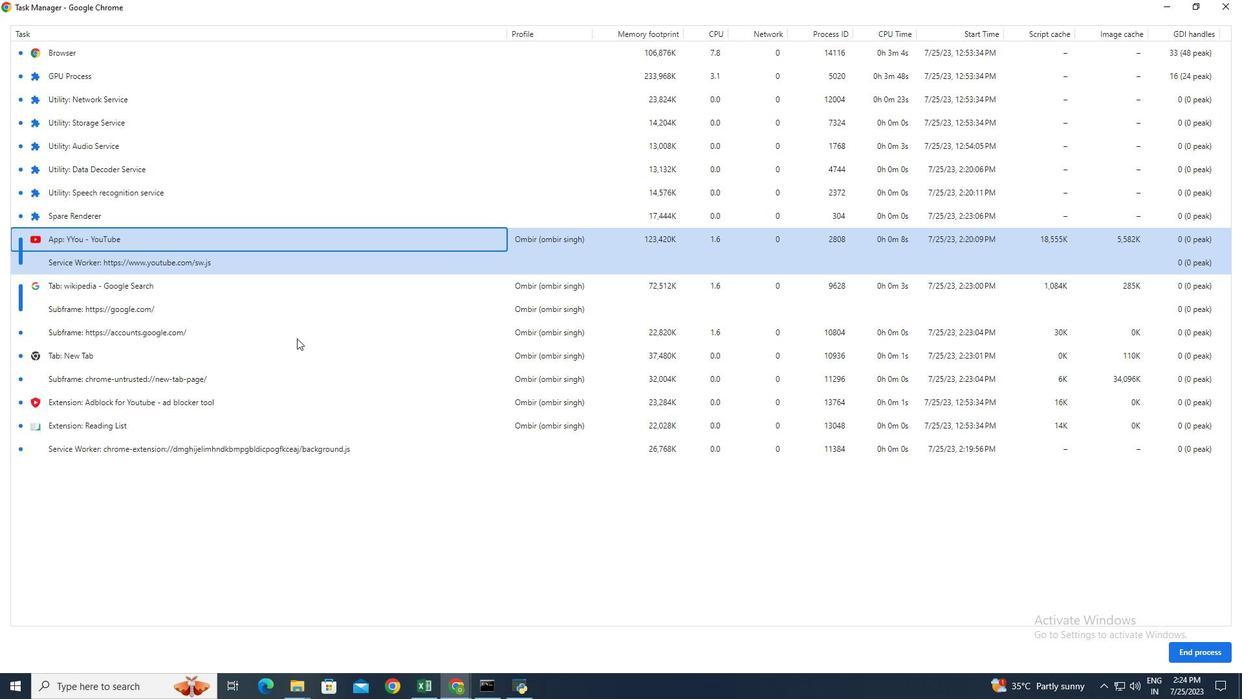 
Action: Mouse moved to (360, 552)
Screenshot: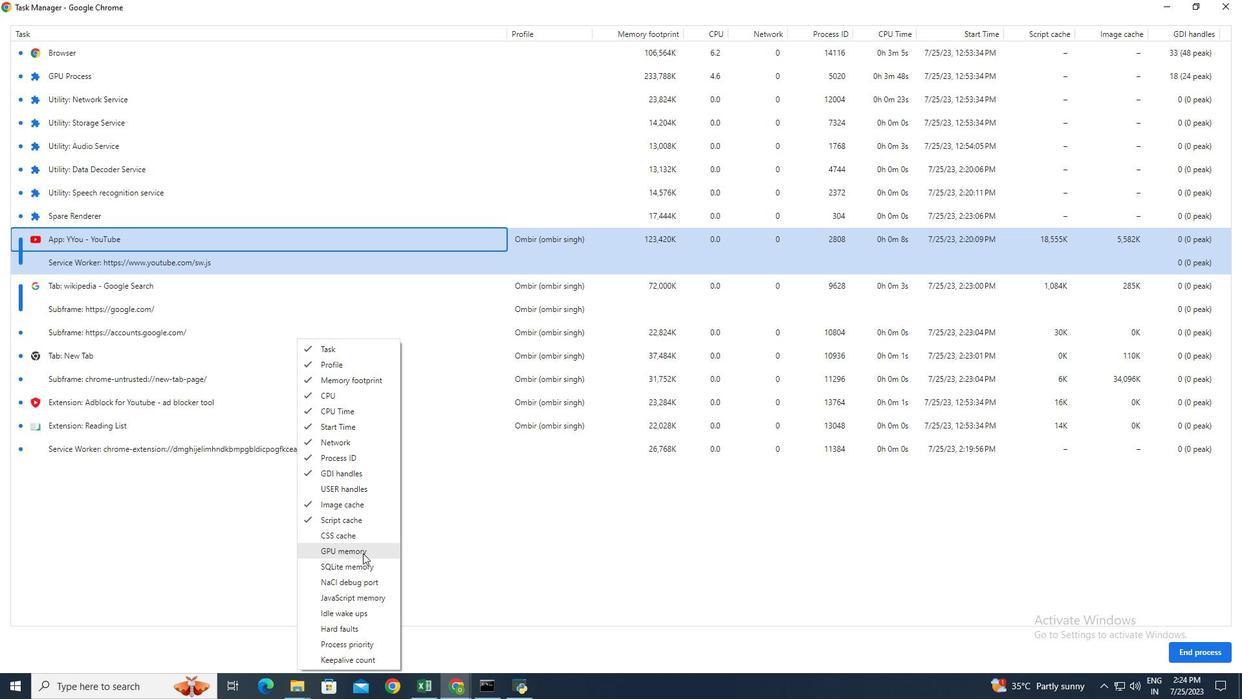 
Action: Mouse pressed left at (360, 552)
Screenshot: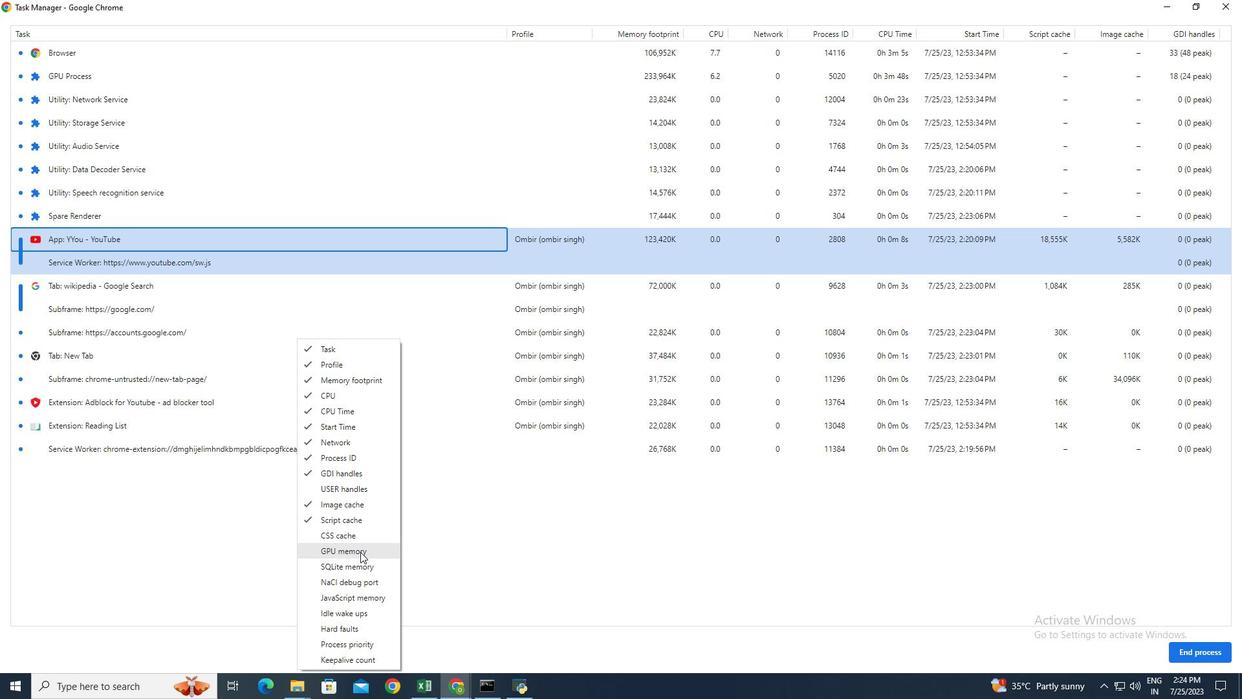 
Action: Mouse moved to (292, 287)
Screenshot: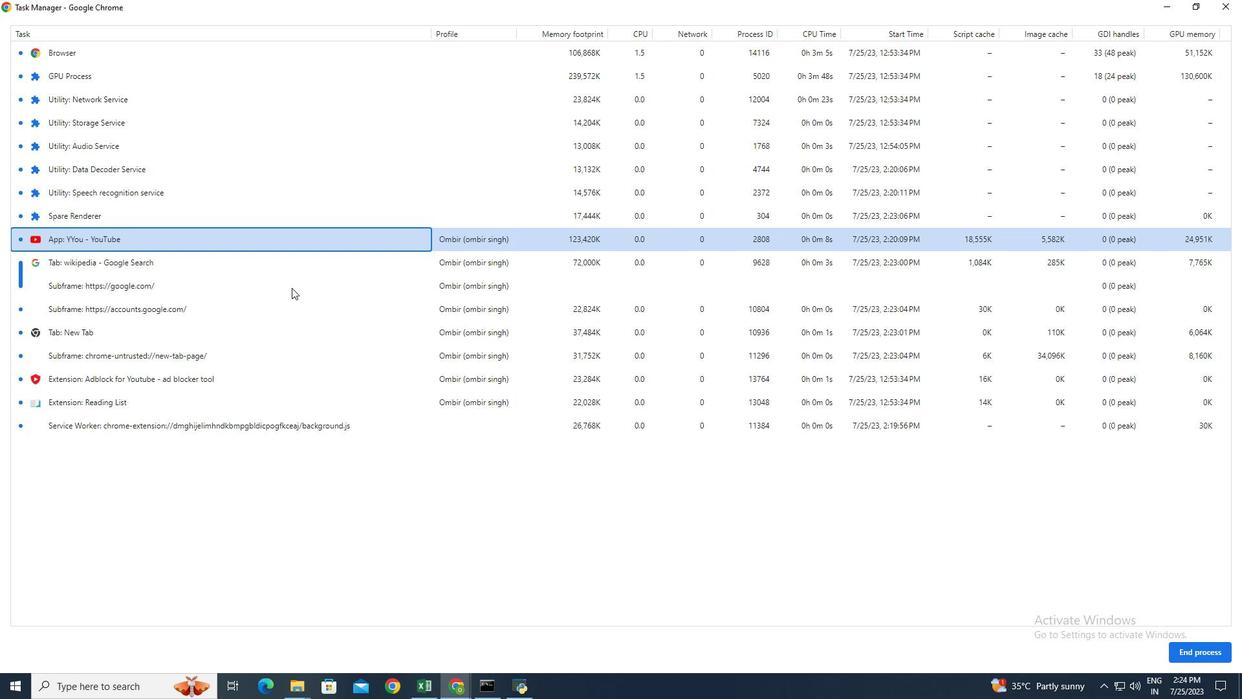 
Action: Mouse pressed right at (292, 287)
Screenshot: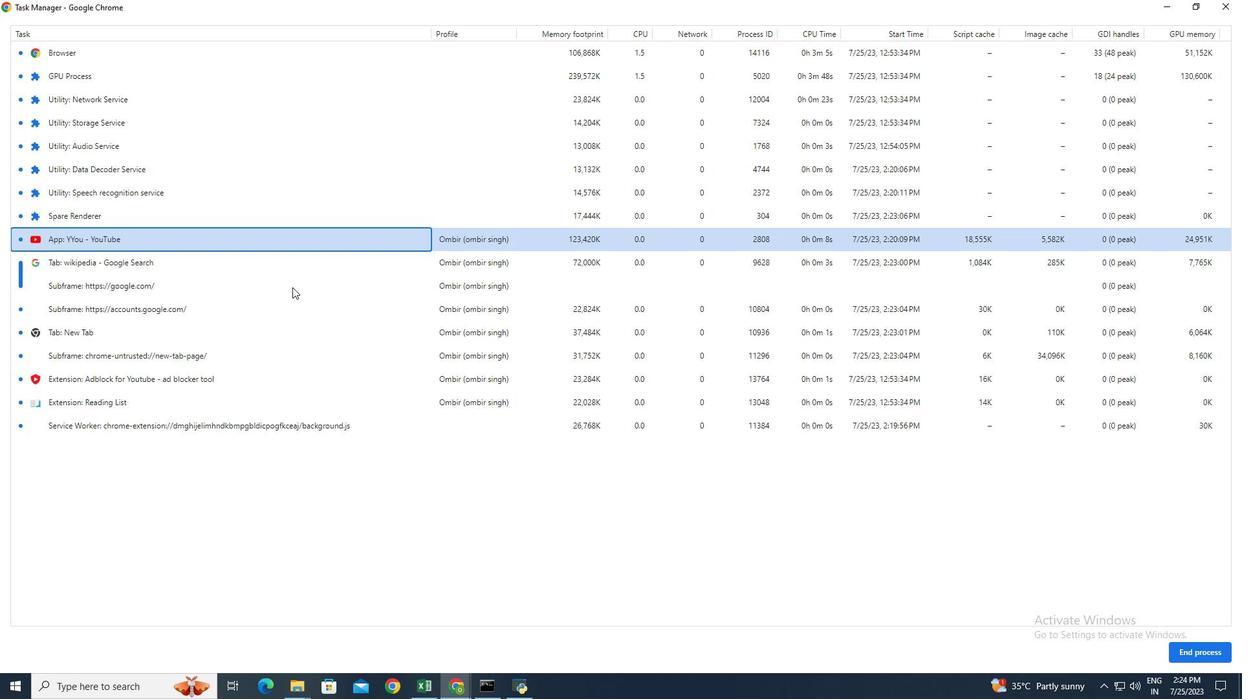 
Action: Mouse moved to (356, 574)
Screenshot: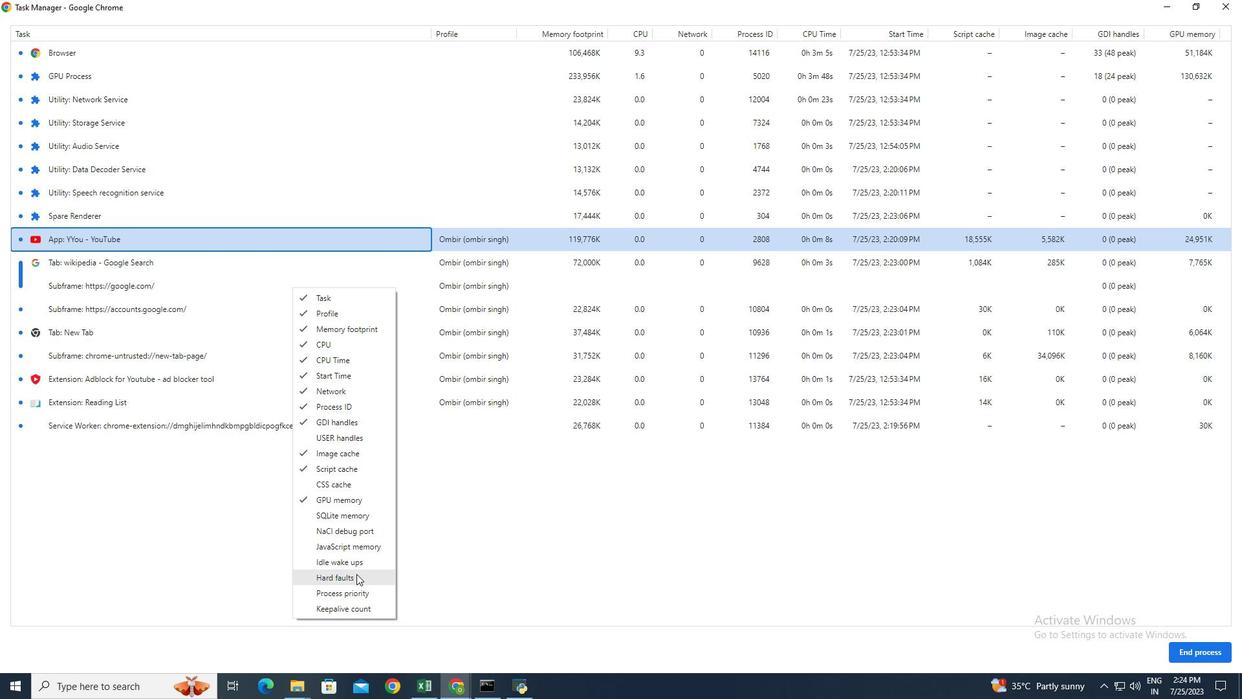 
Action: Mouse pressed left at (356, 574)
Screenshot: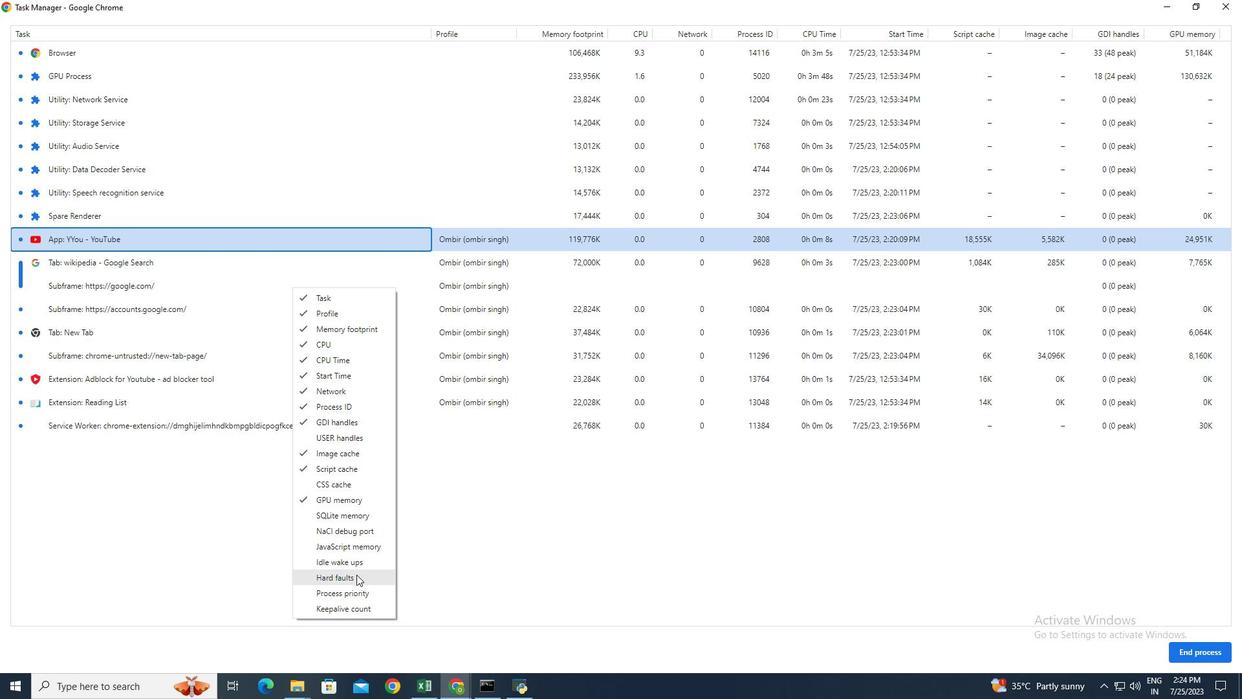 
Action: Mouse moved to (247, 343)
Screenshot: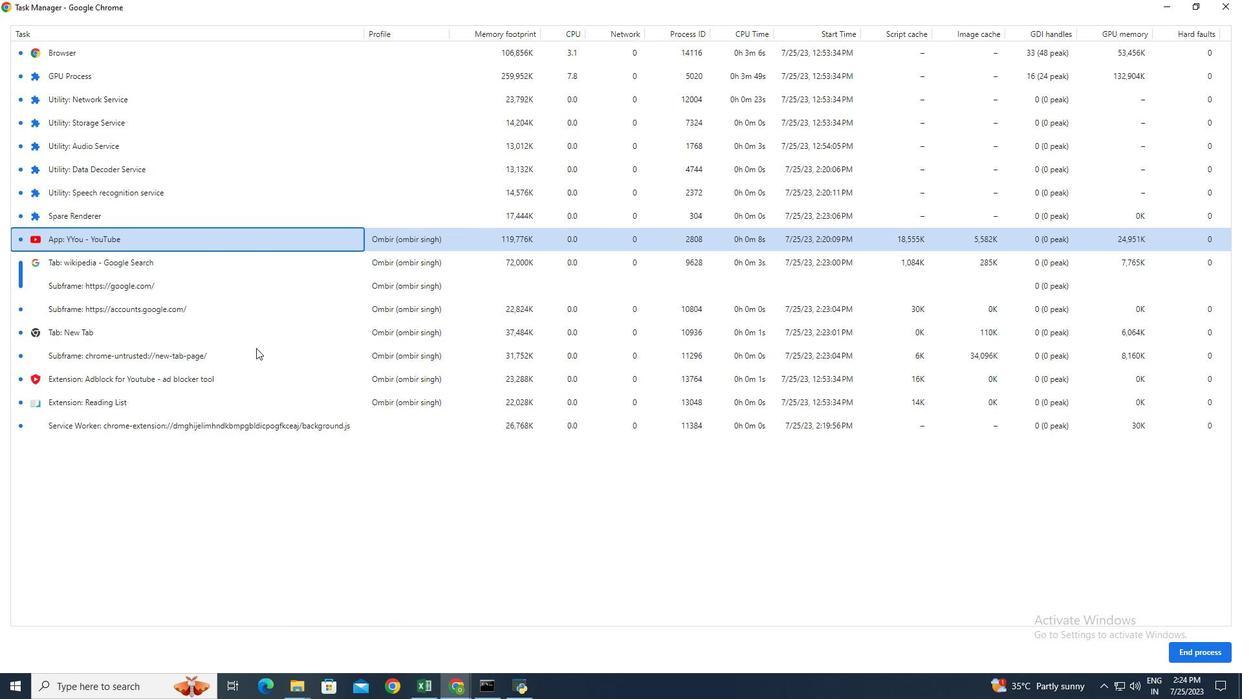 
Action: Mouse pressed right at (247, 343)
Screenshot: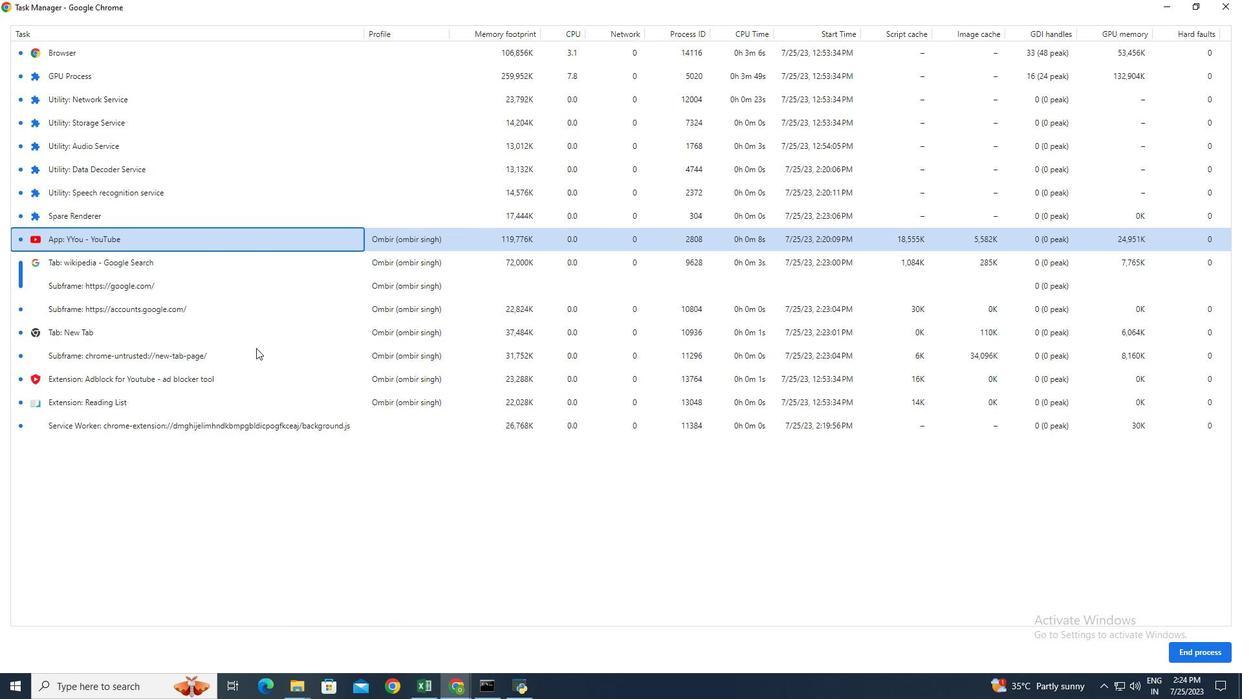 
Action: Mouse moved to (290, 333)
Screenshot: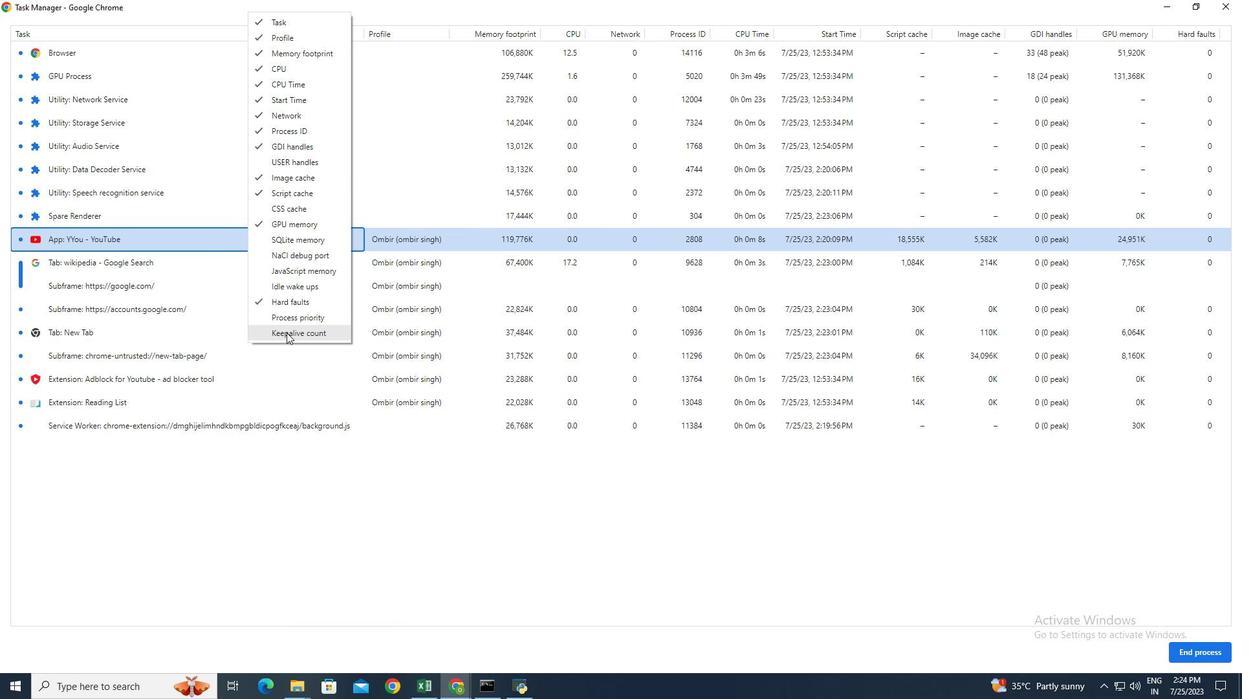 
Action: Mouse pressed left at (290, 333)
Screenshot: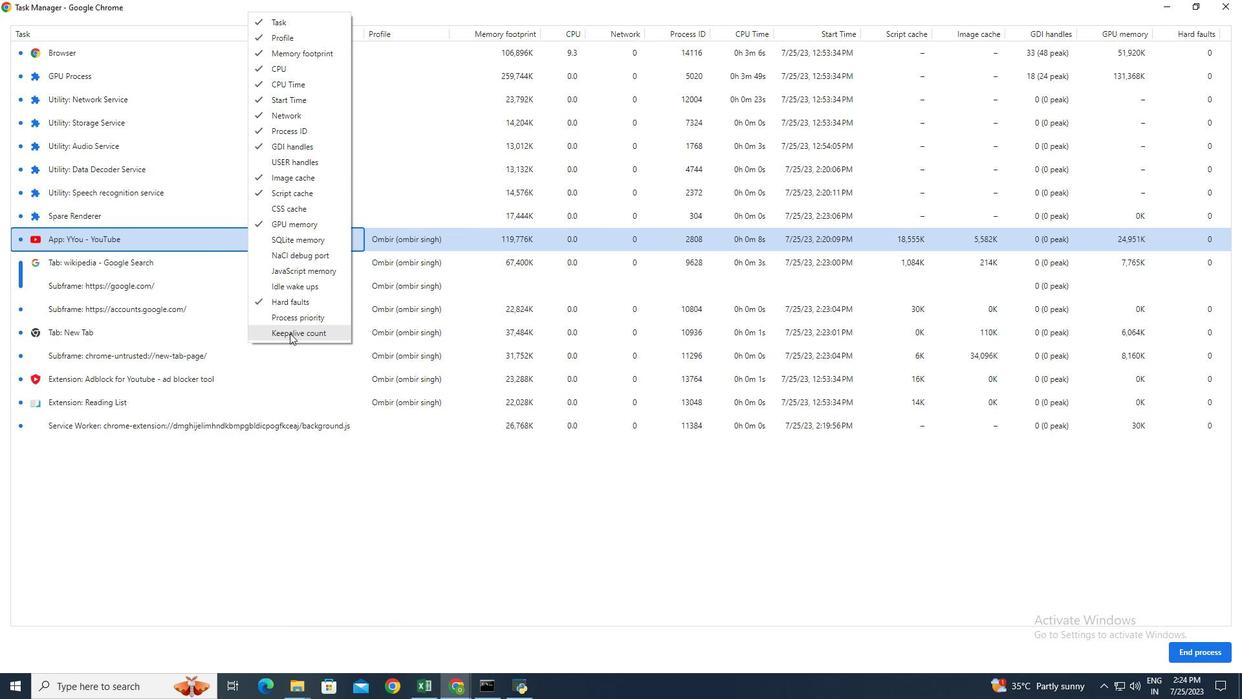 
Action: Mouse scrolled (290, 334) with delta (0, 0)
Screenshot: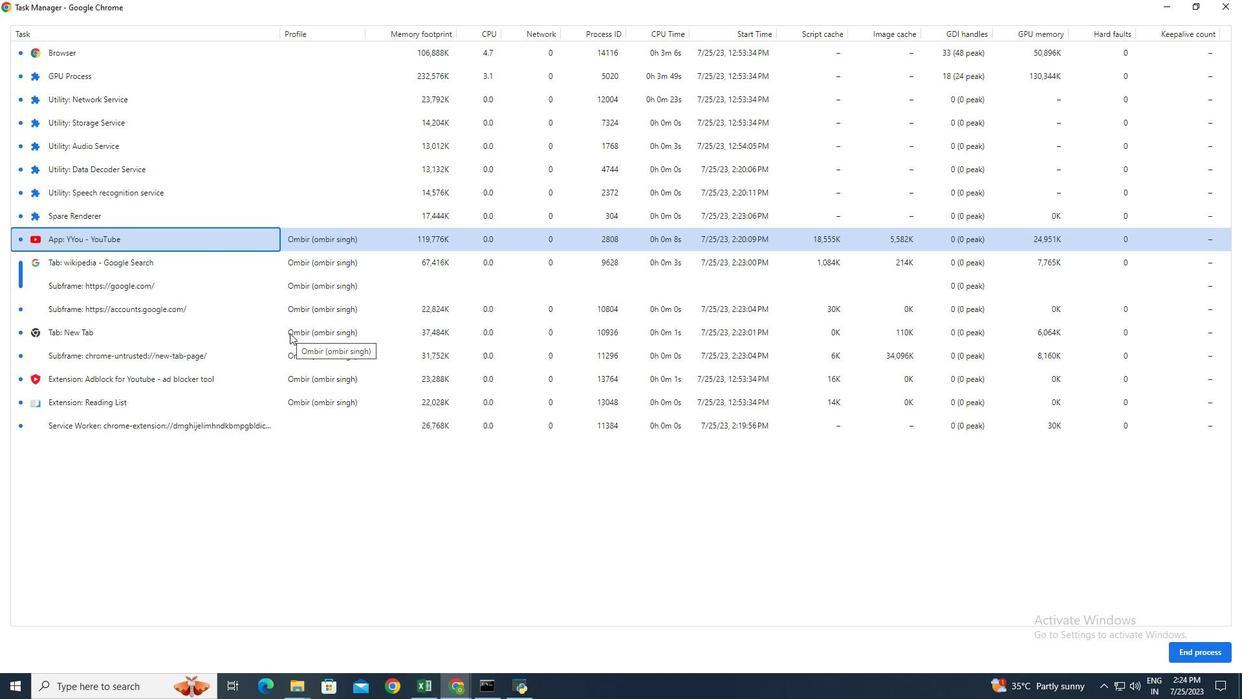 
Action: Mouse moved to (251, 144)
Screenshot: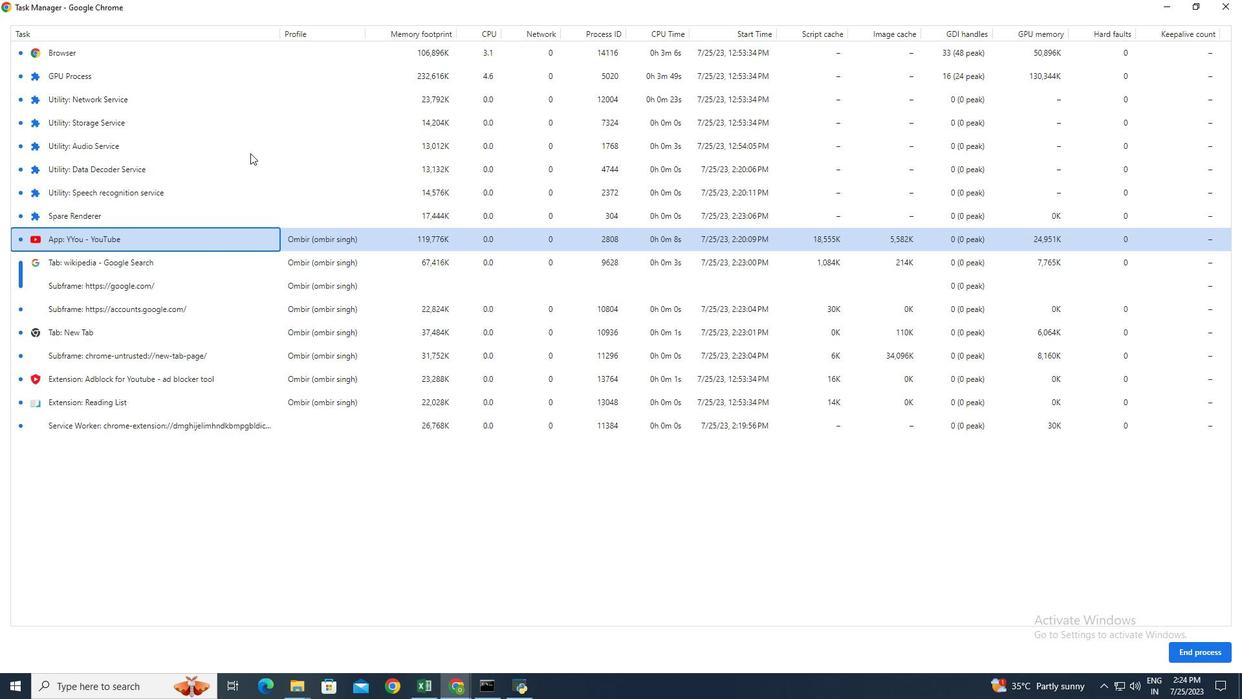 
Action: Mouse pressed right at (251, 144)
Screenshot: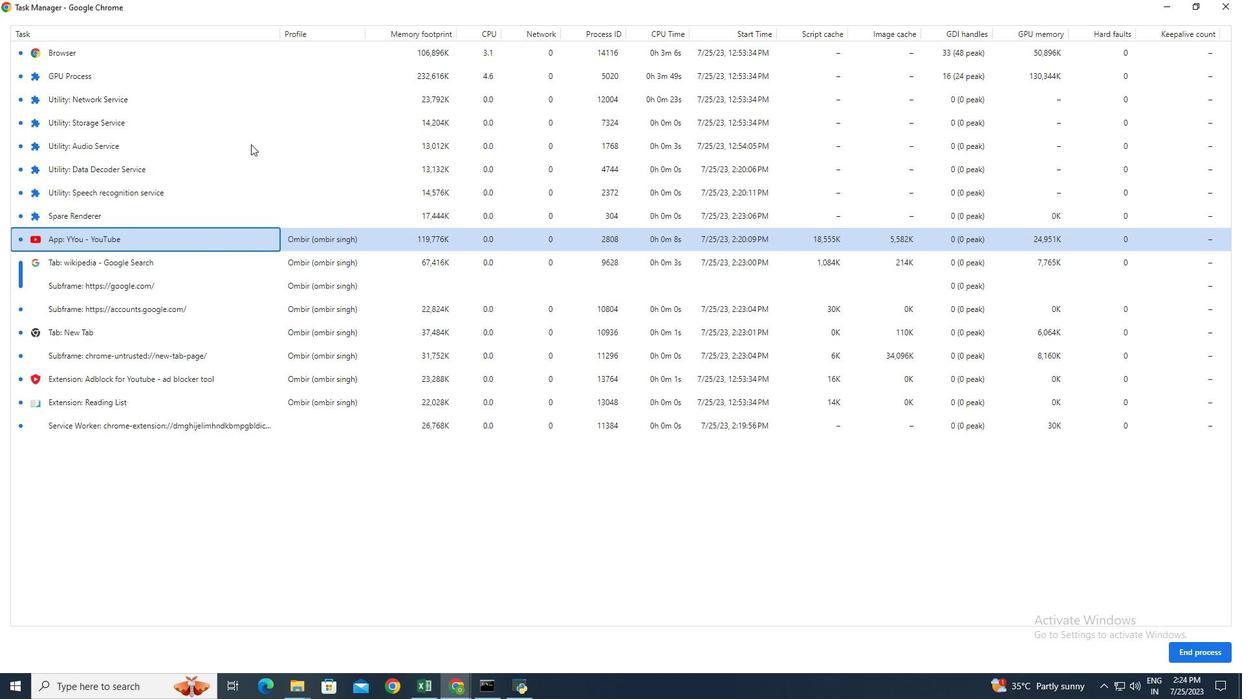 
Action: Mouse moved to (294, 389)
Screenshot: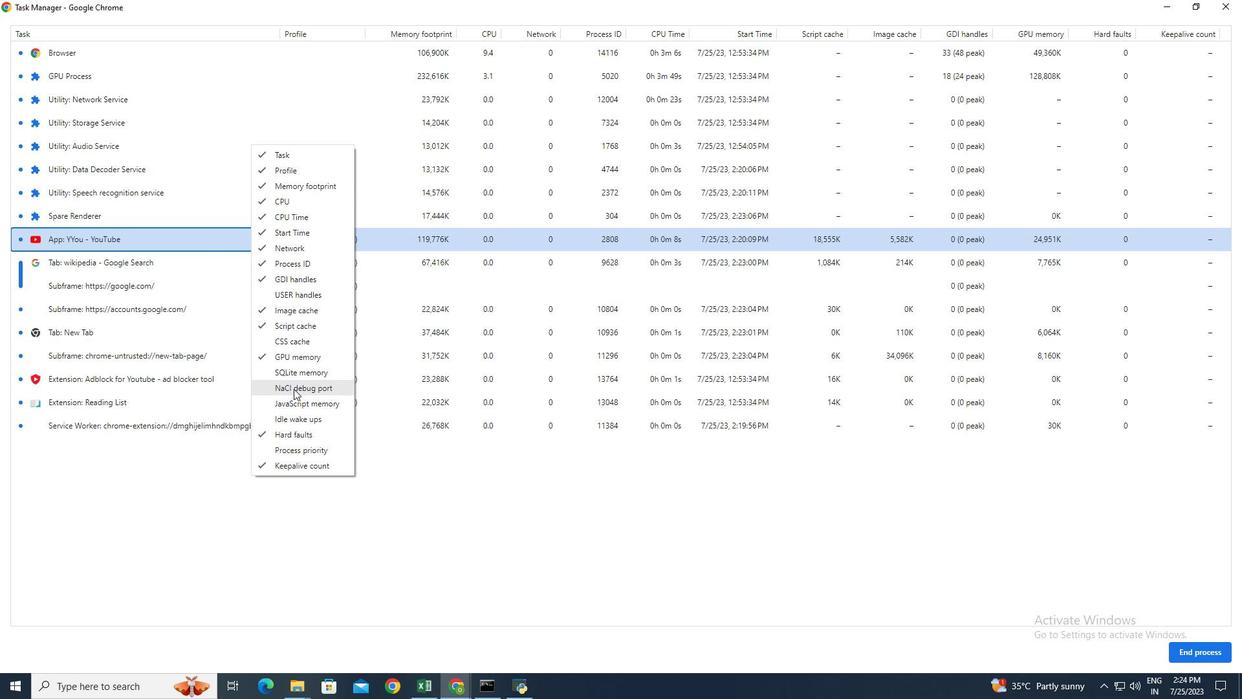 
Action: Mouse pressed left at (294, 389)
Screenshot: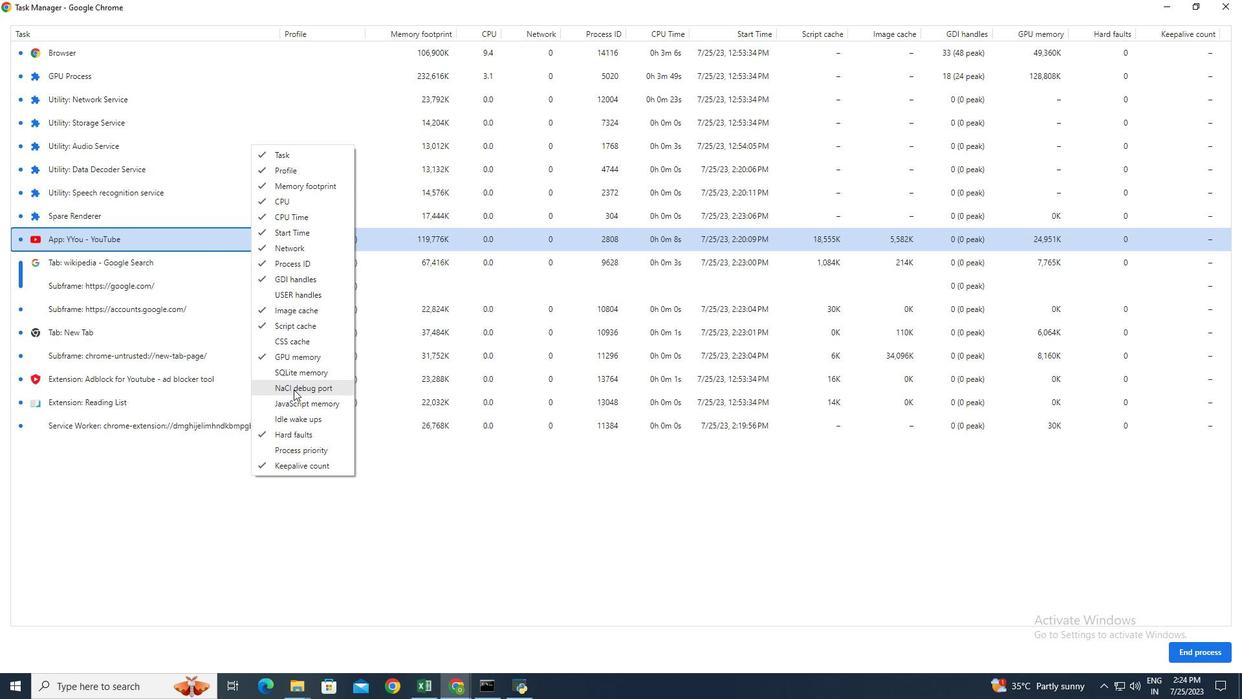 
Action: Mouse moved to (164, 111)
Screenshot: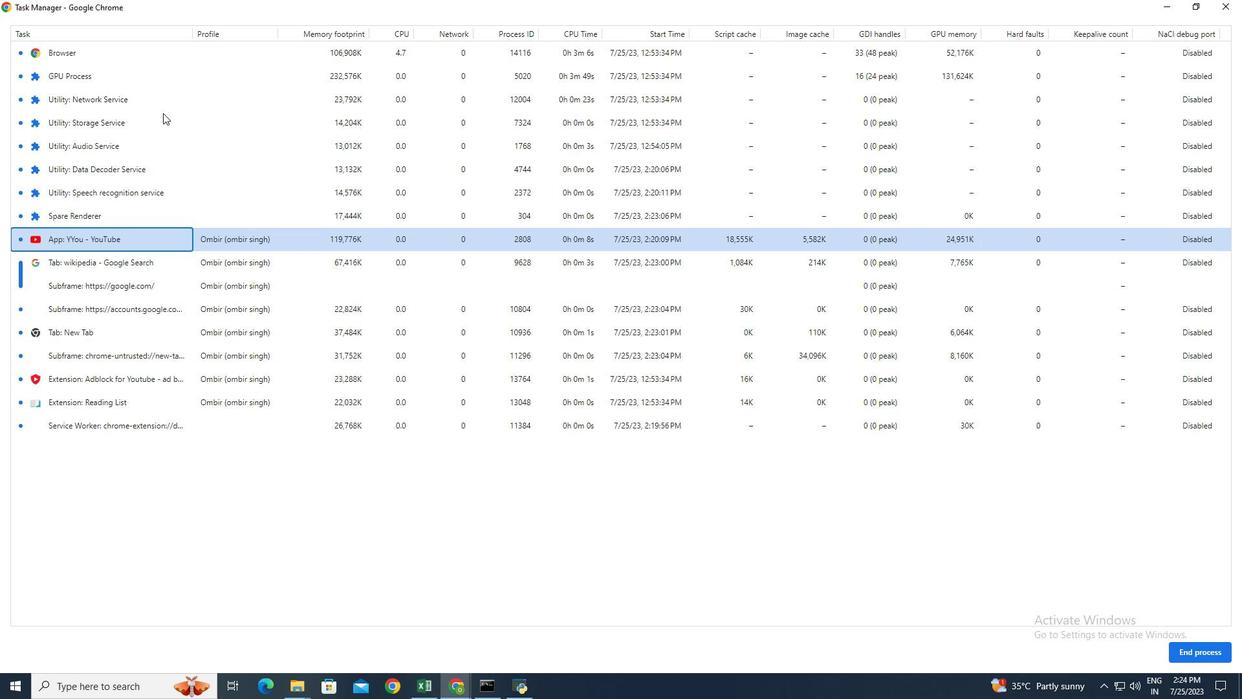 
Action: Mouse pressed right at (164, 111)
Screenshot: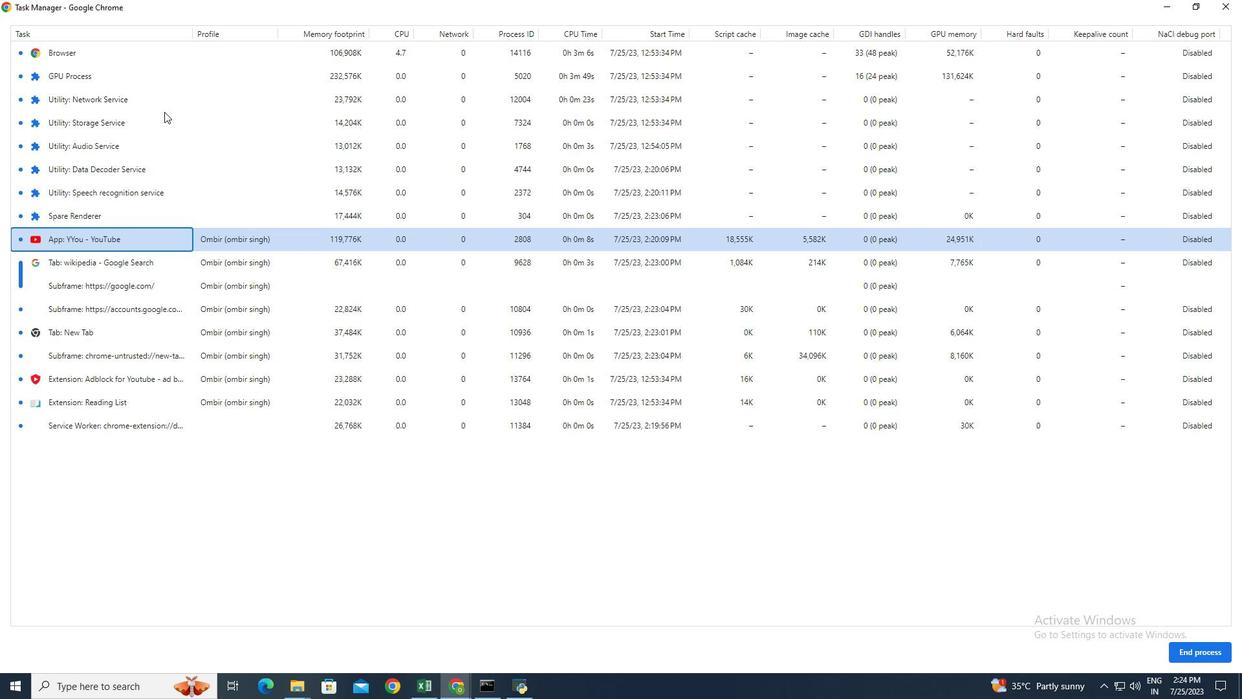 
Action: Mouse moved to (212, 310)
Screenshot: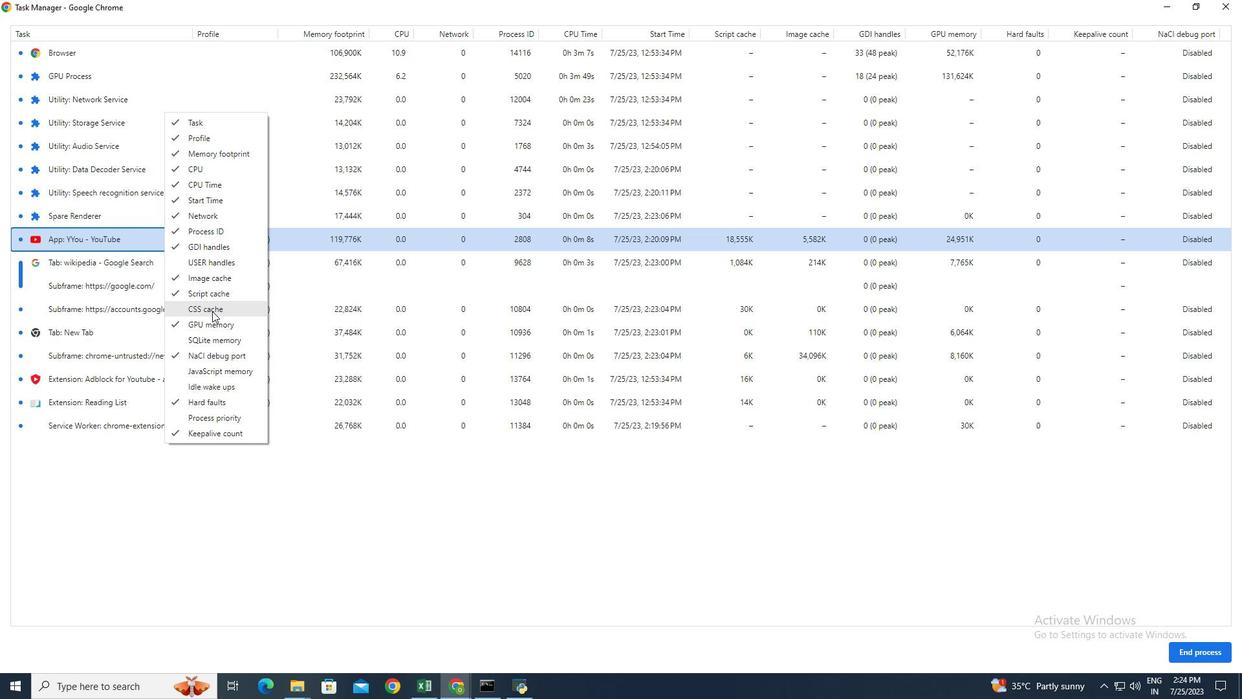 
Action: Mouse pressed left at (212, 310)
Screenshot: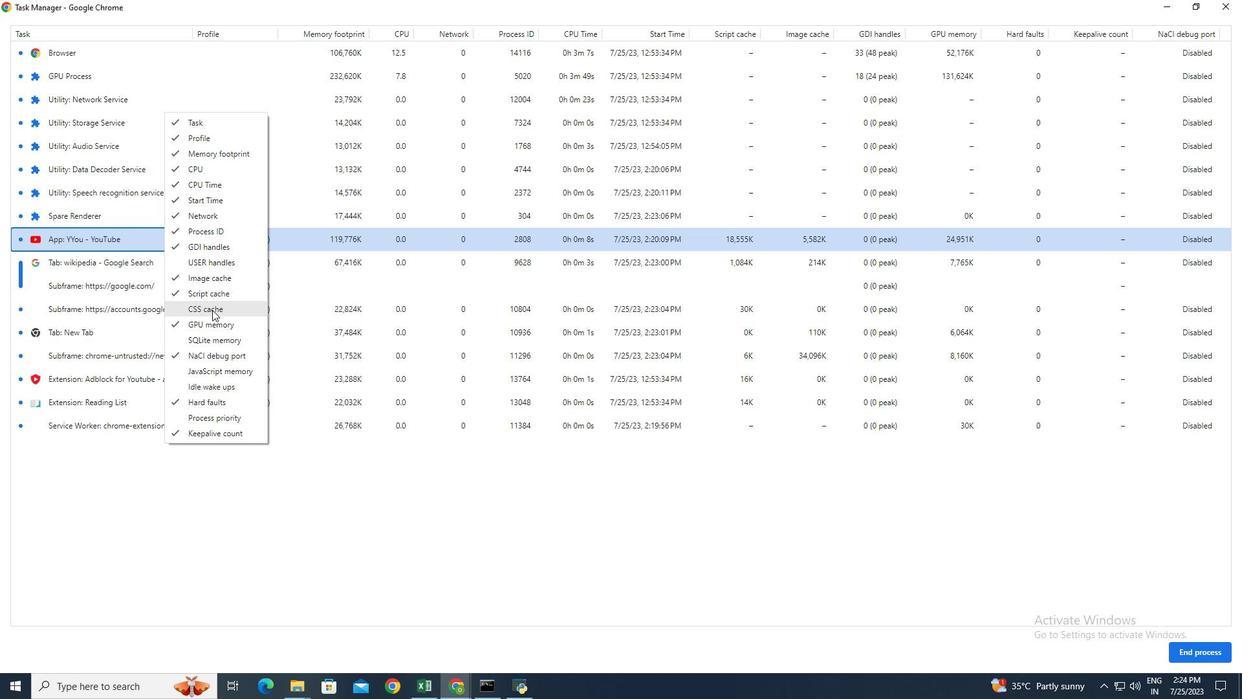 
Action: Mouse moved to (87, 378)
Screenshot: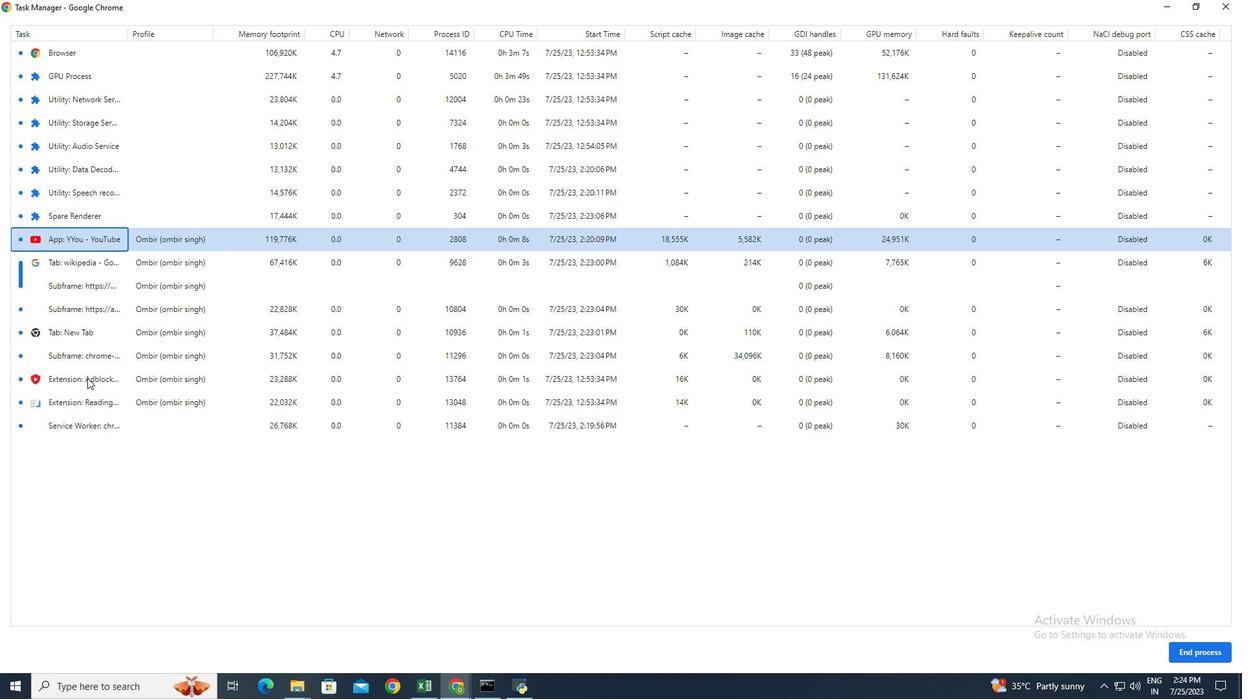 
Action: Mouse pressed left at (87, 378)
Screenshot: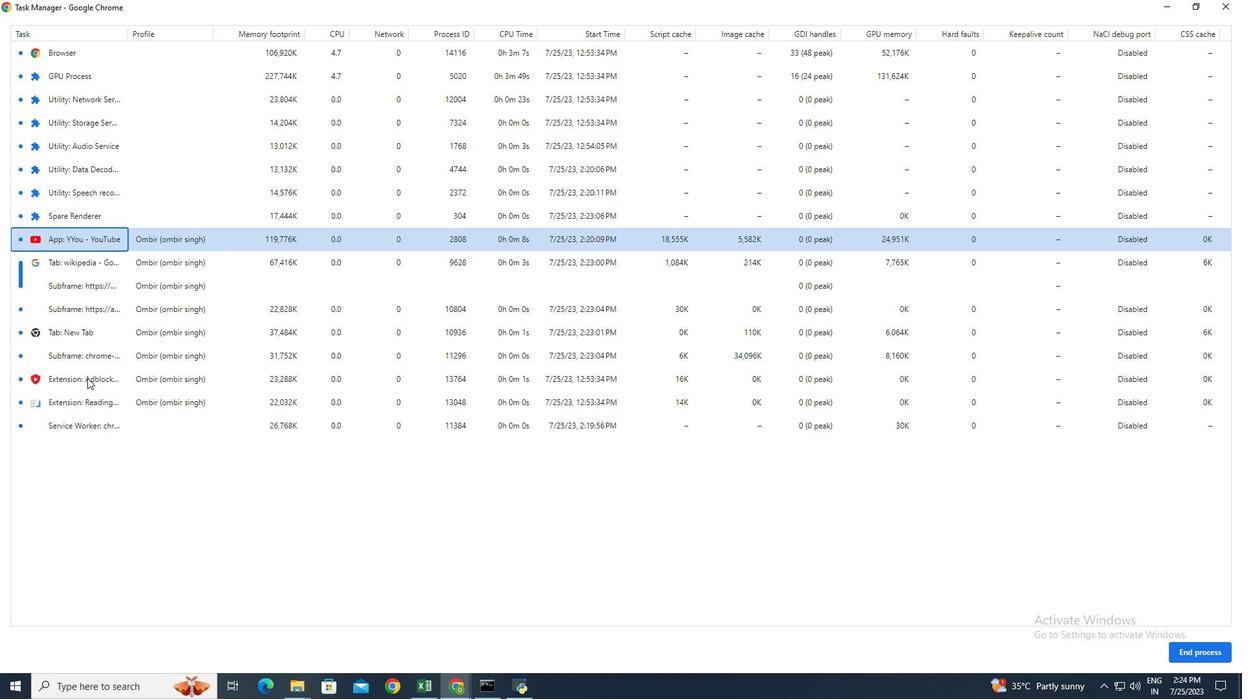 
Action: Mouse moved to (1207, 652)
Screenshot: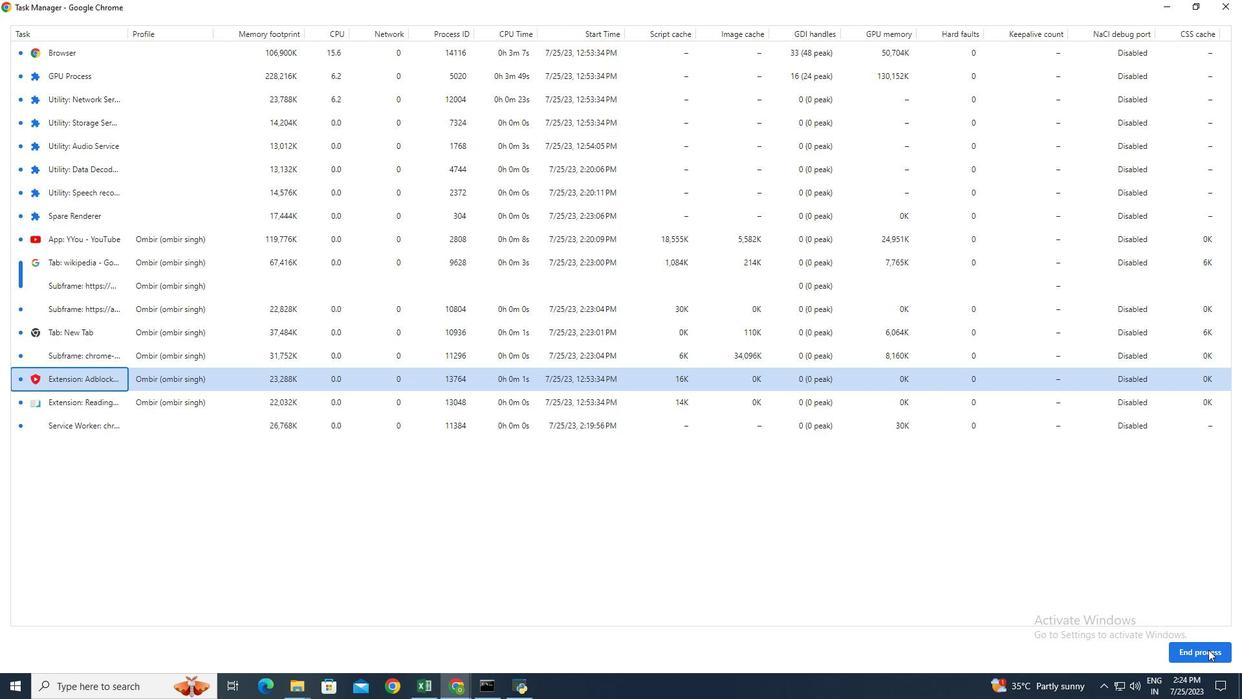 
Action: Mouse pressed left at (1207, 652)
Screenshot: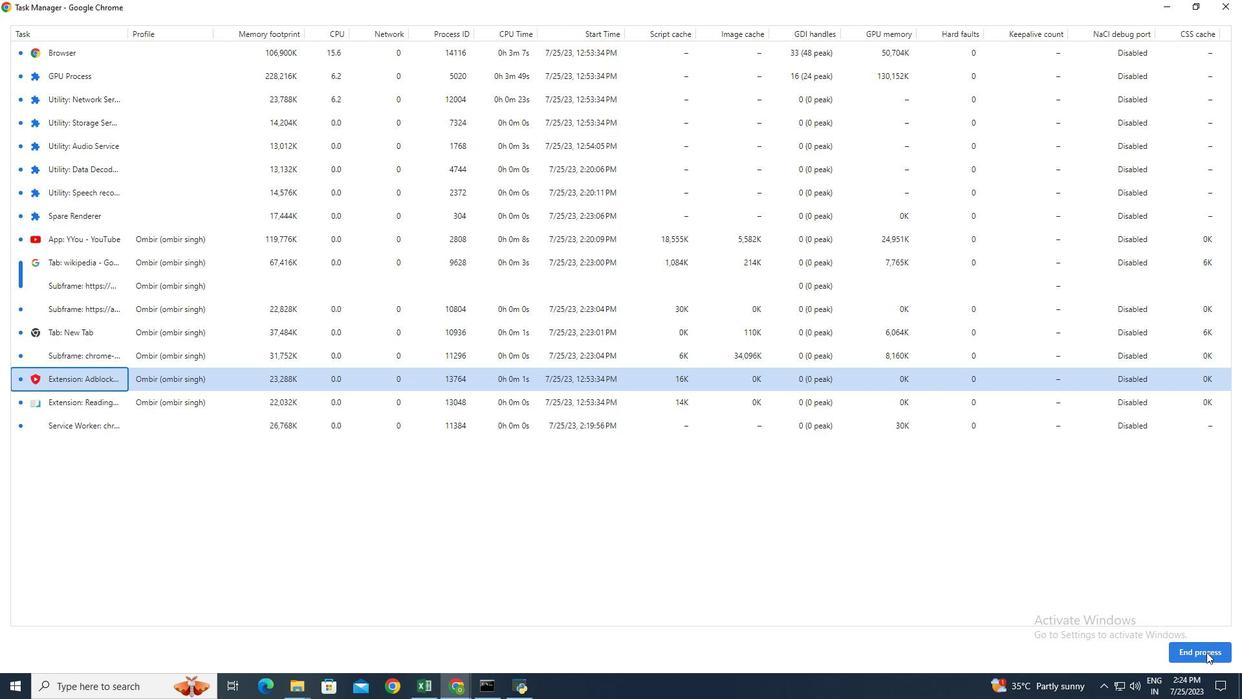 
Action: Mouse moved to (1226, 600)
Screenshot: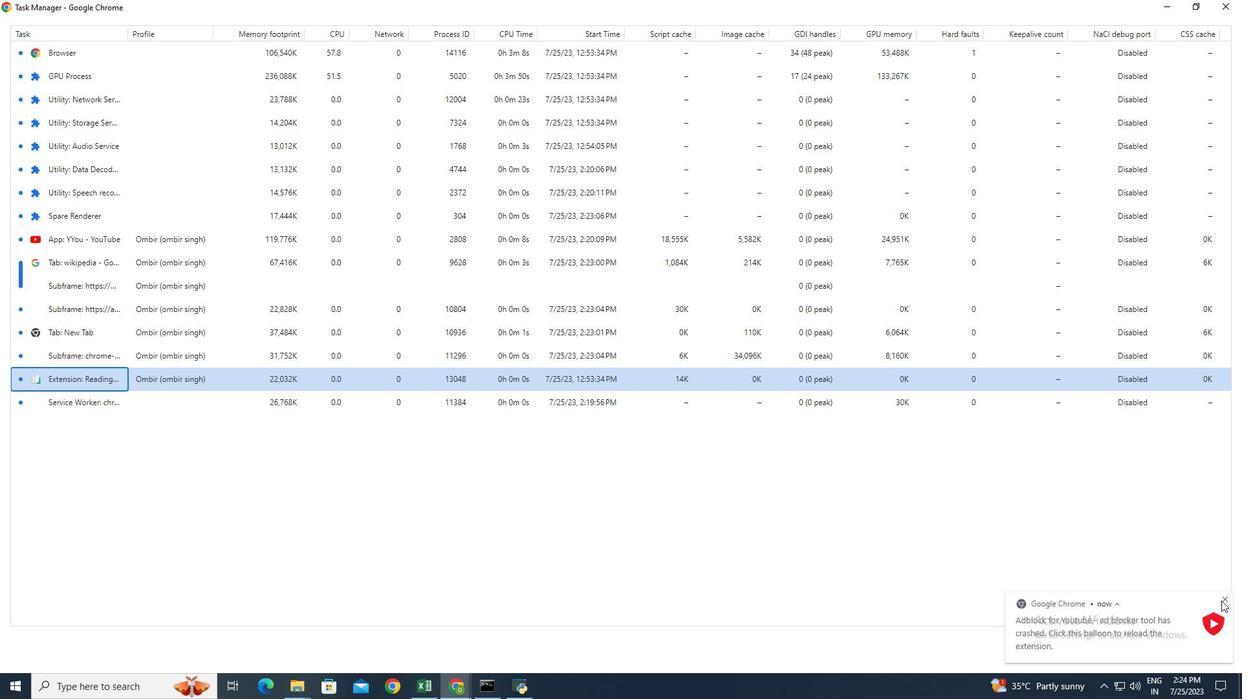 
Action: Mouse pressed left at (1226, 600)
Screenshot: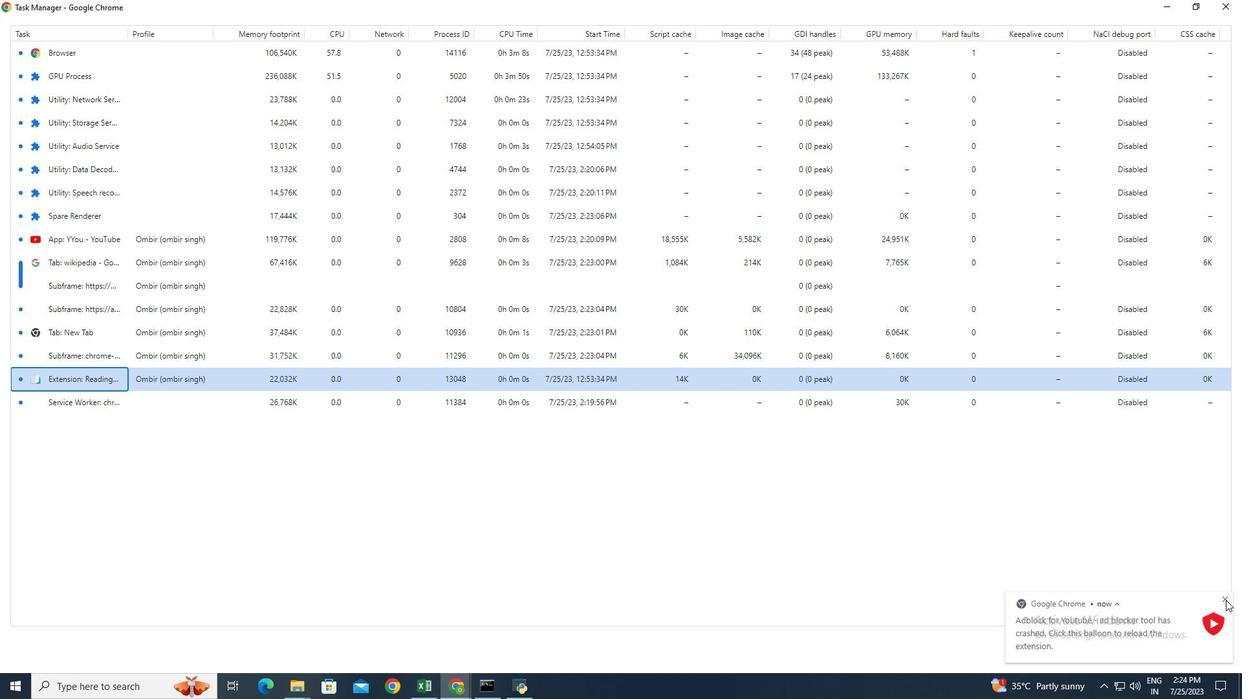
Action: Mouse moved to (74, 240)
Screenshot: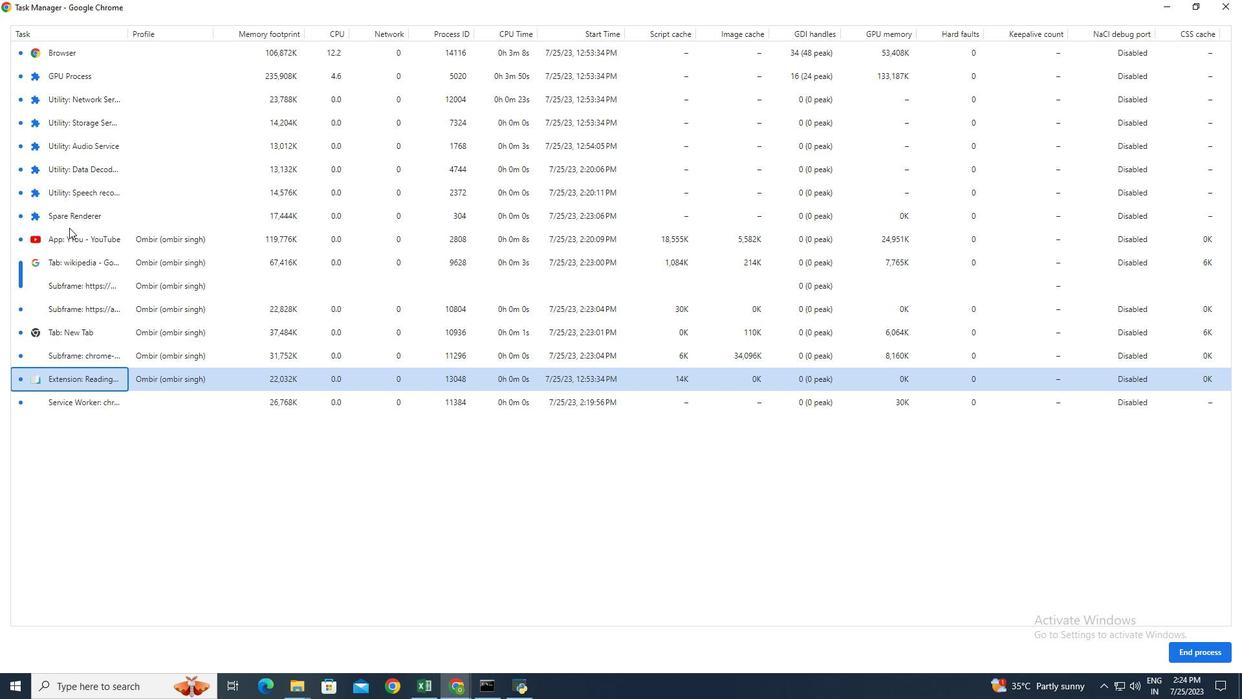 
Action: Mouse pressed left at (74, 240)
Screenshot: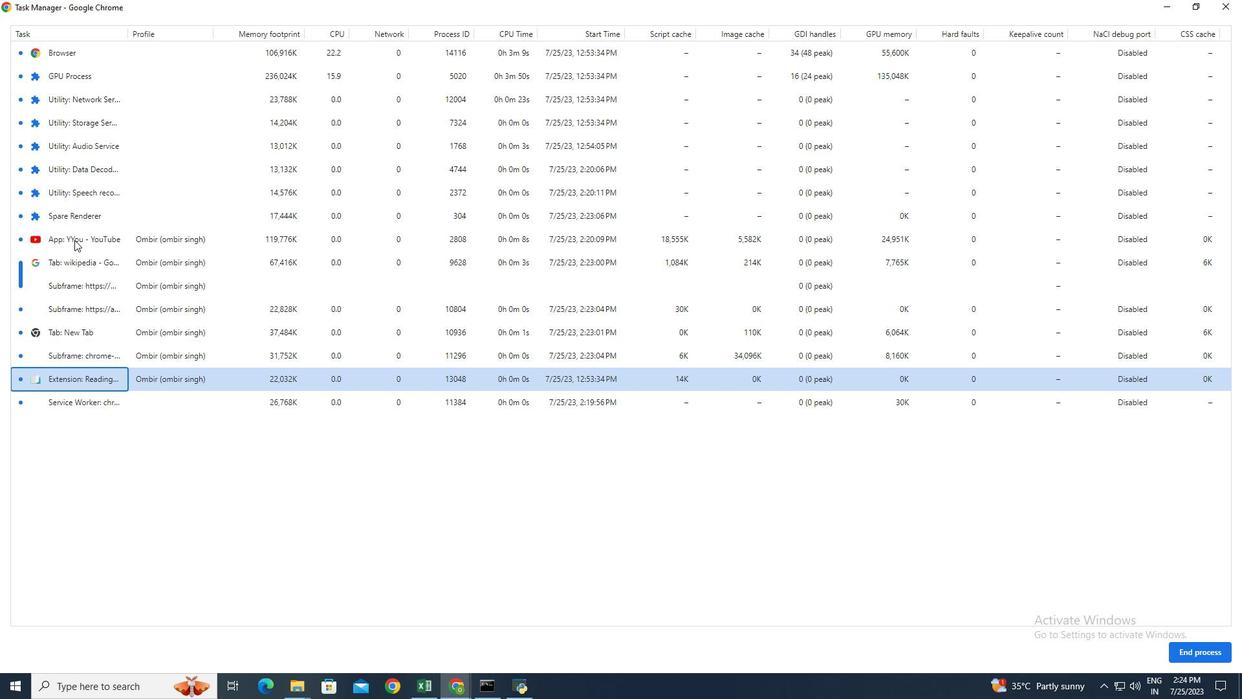 
Action: Mouse moved to (1206, 651)
Screenshot: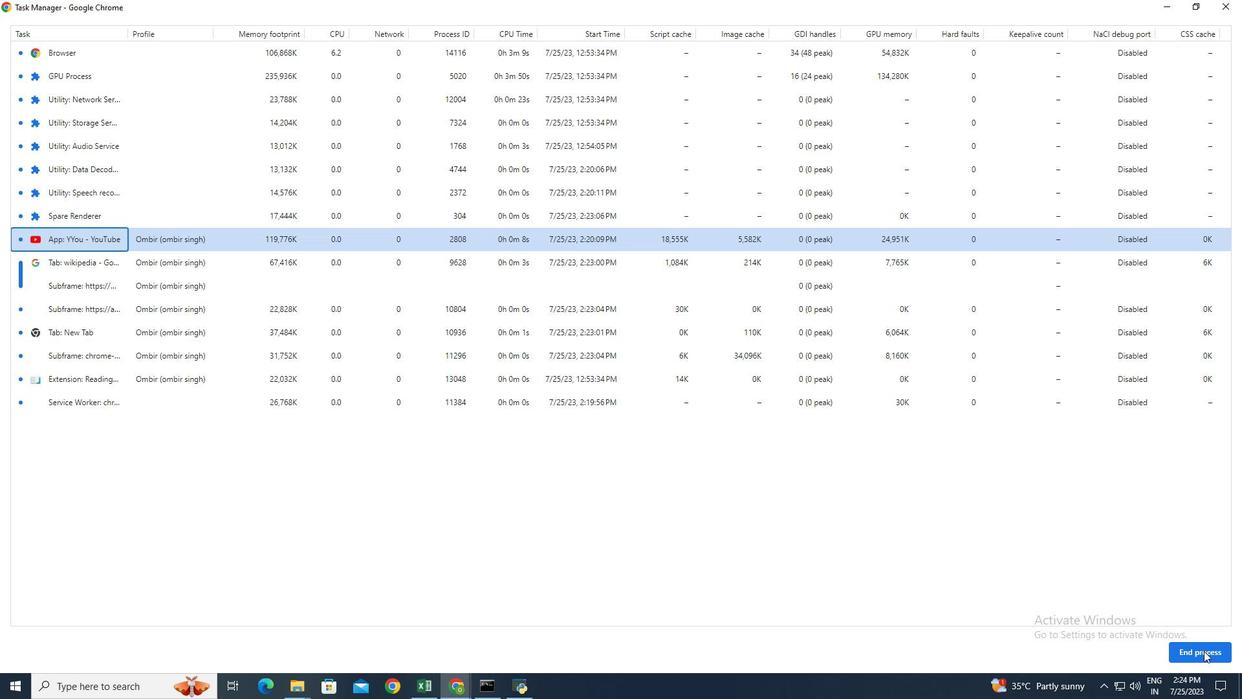 
Action: Mouse pressed left at (1206, 651)
Screenshot: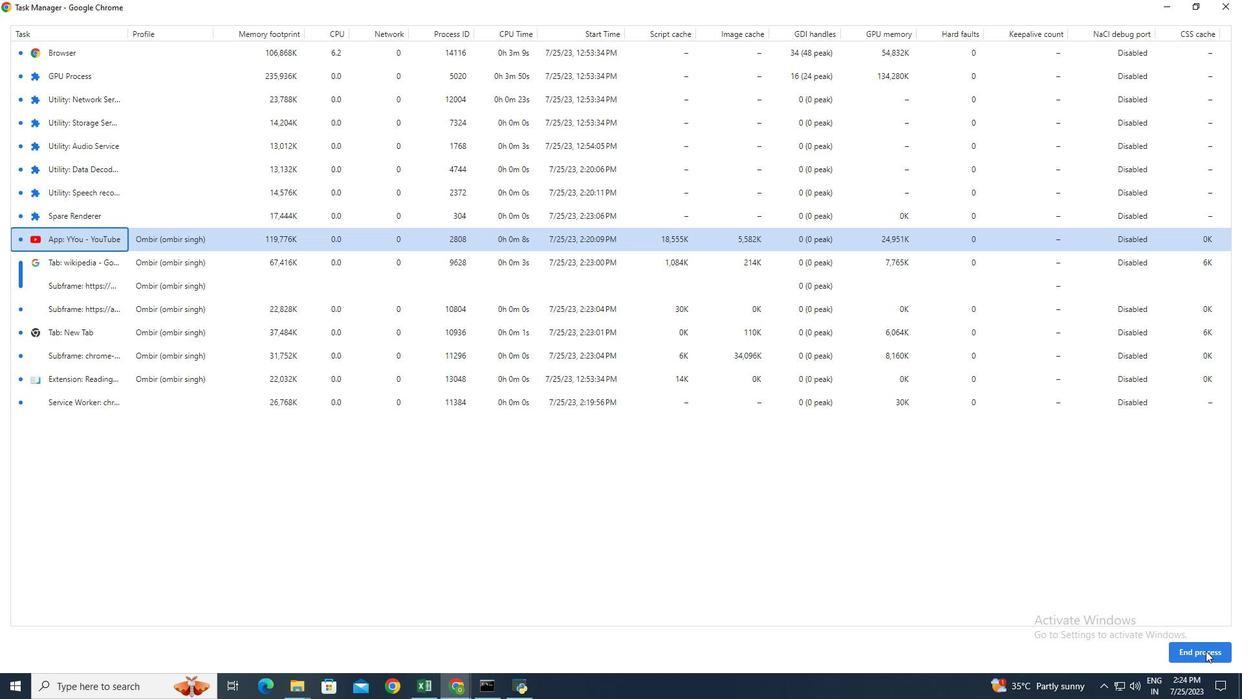 
Action: Mouse moved to (167, 313)
Screenshot: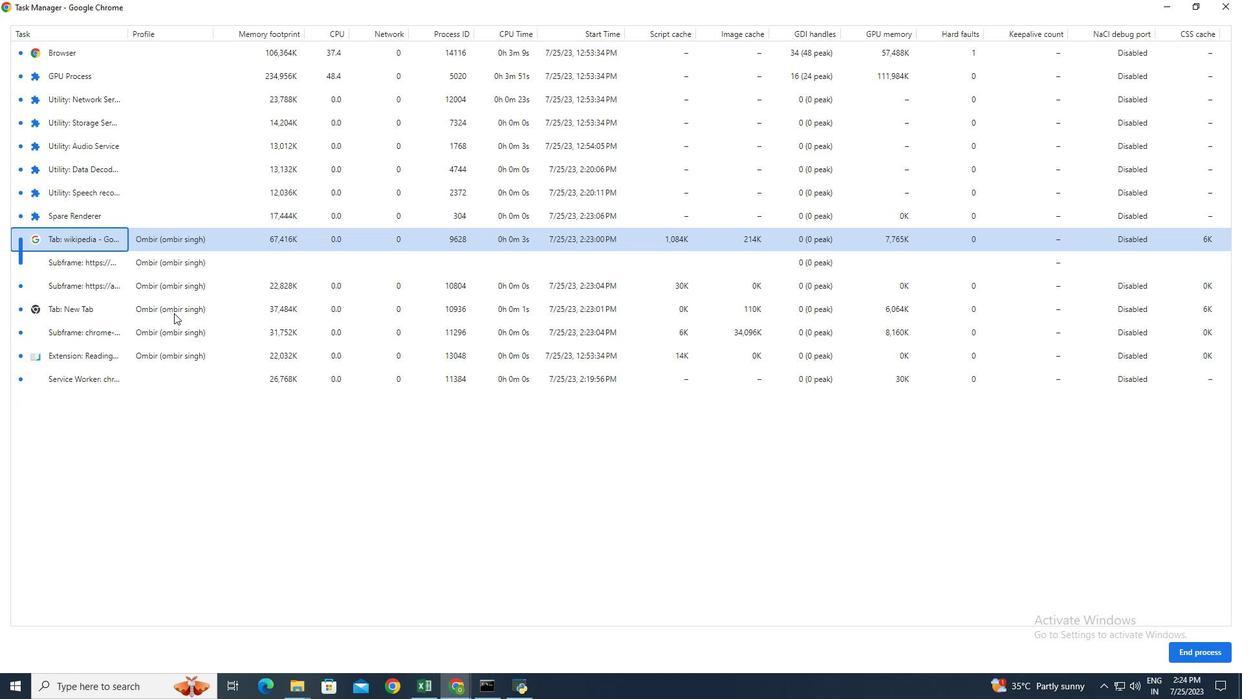 
